 Task: Add an event with the title Product Development Brainstorming and Ideation Session, date '2024/04/20', time 8:50 AM to 10:50 AMand add a description: By the end of the discussion, the employee will have a clear understanding of the performance concerns, a roadmap for improvement, and a support system in place to help them succeed. The supervisor will also have a framework for monitoring progress, providing ongoing feedback, and recognizing positive changes.Select event color  Grape . Add location for the event as: Sofia, Bulgaria, logged in from the account softage.4@softage.netand send the event invitation to softage.9@softage.net and softage.10@softage.net. Set a reminder for the event Every weekday(Monday to Friday)
Action: Mouse moved to (89, 110)
Screenshot: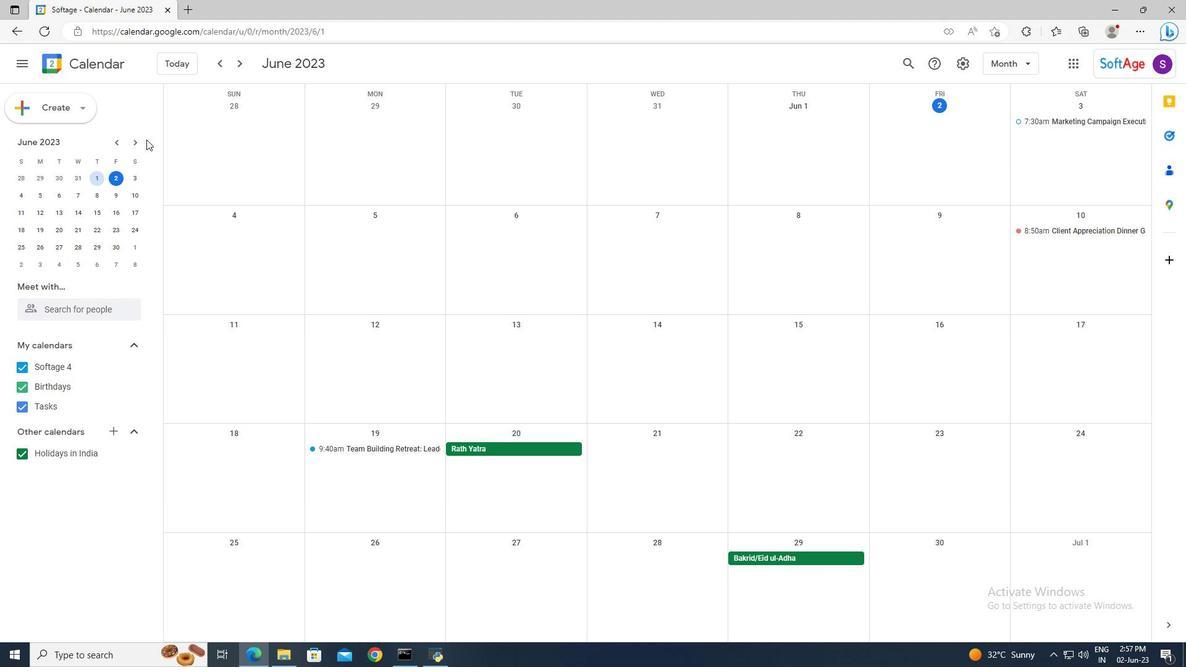 
Action: Mouse pressed left at (89, 110)
Screenshot: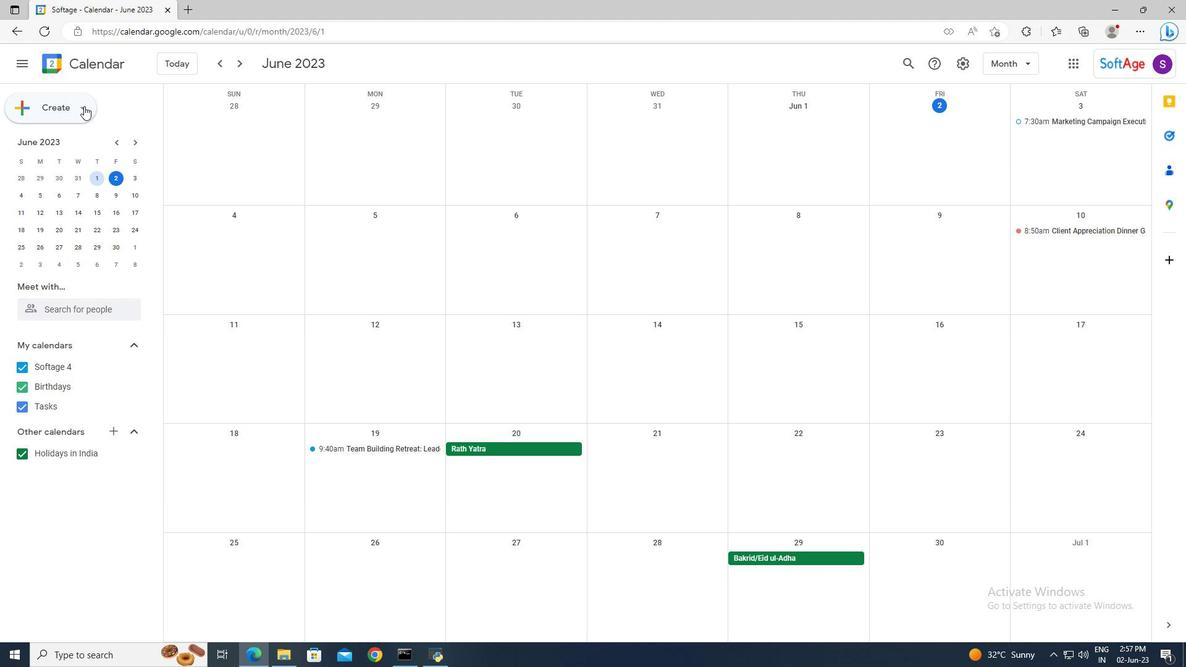 
Action: Mouse moved to (87, 133)
Screenshot: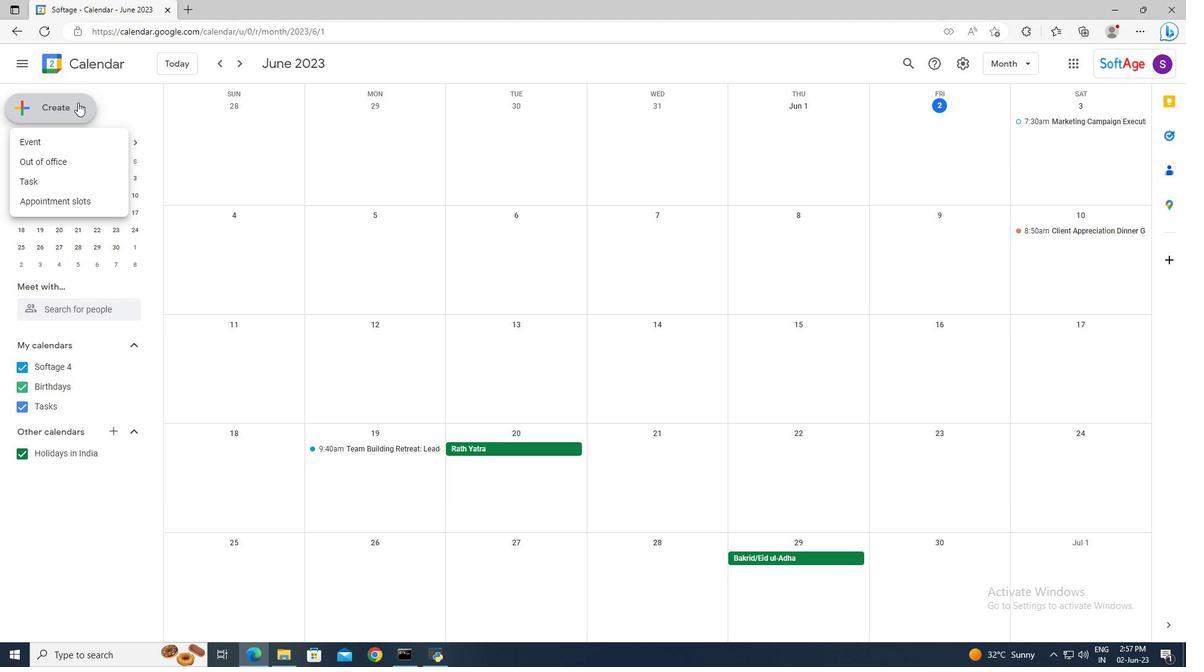 
Action: Mouse pressed left at (87, 133)
Screenshot: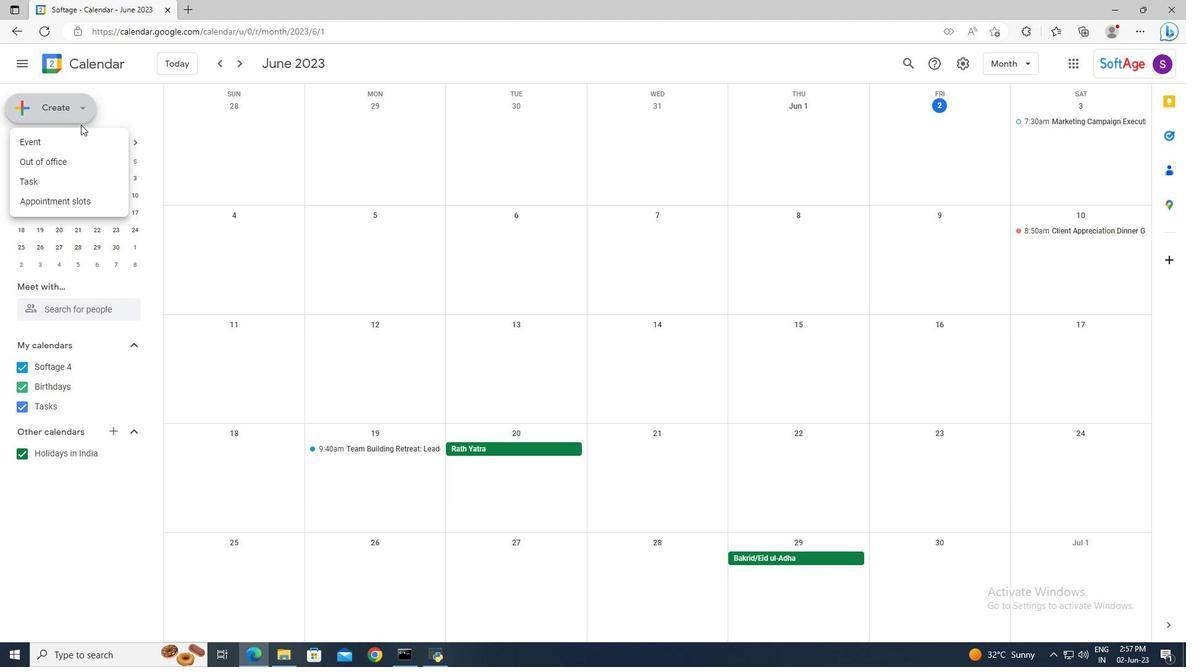 
Action: Mouse moved to (623, 412)
Screenshot: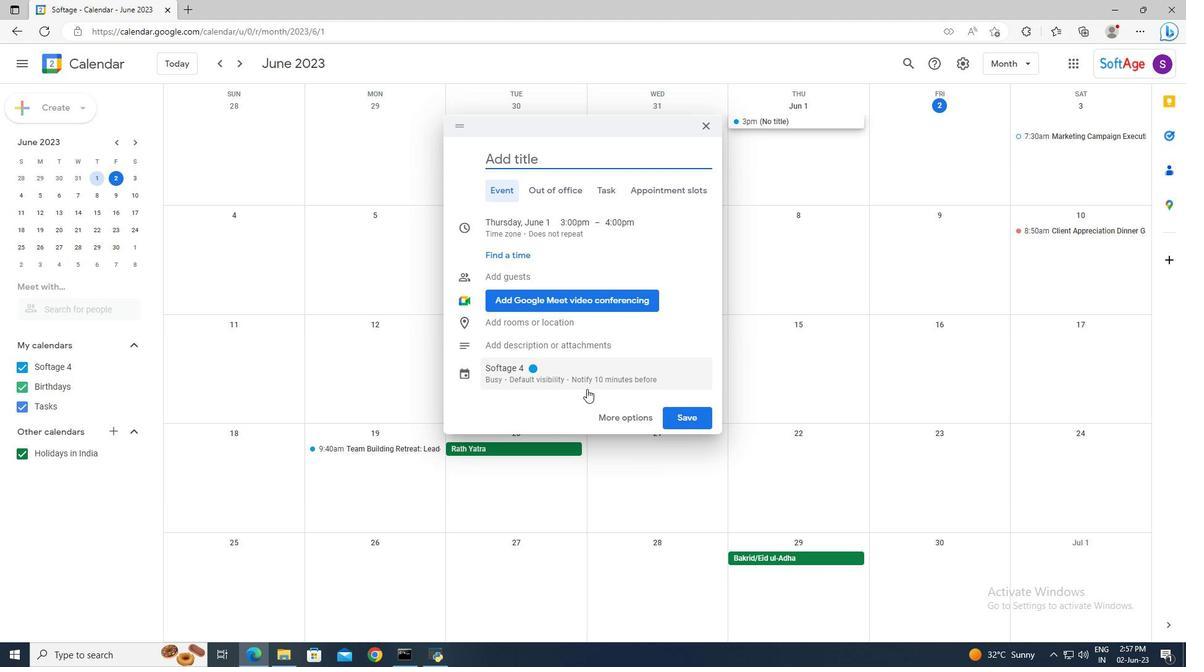 
Action: Mouse pressed left at (623, 412)
Screenshot: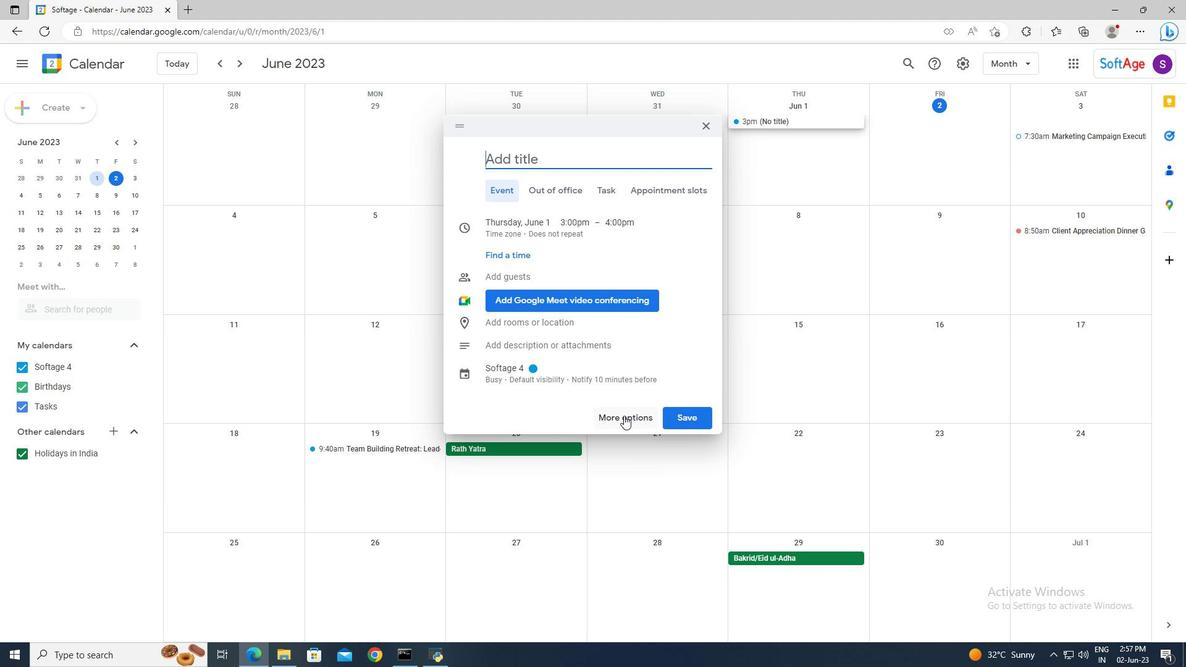 
Action: Mouse moved to (311, 72)
Screenshot: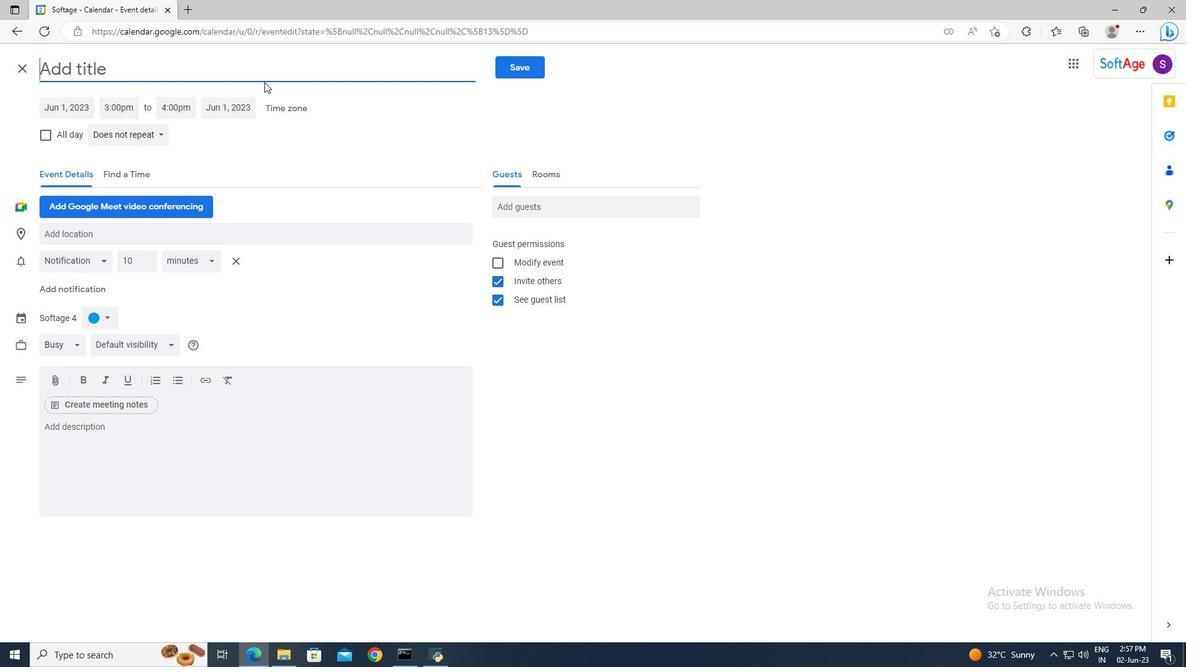 
Action: Mouse pressed left at (311, 72)
Screenshot: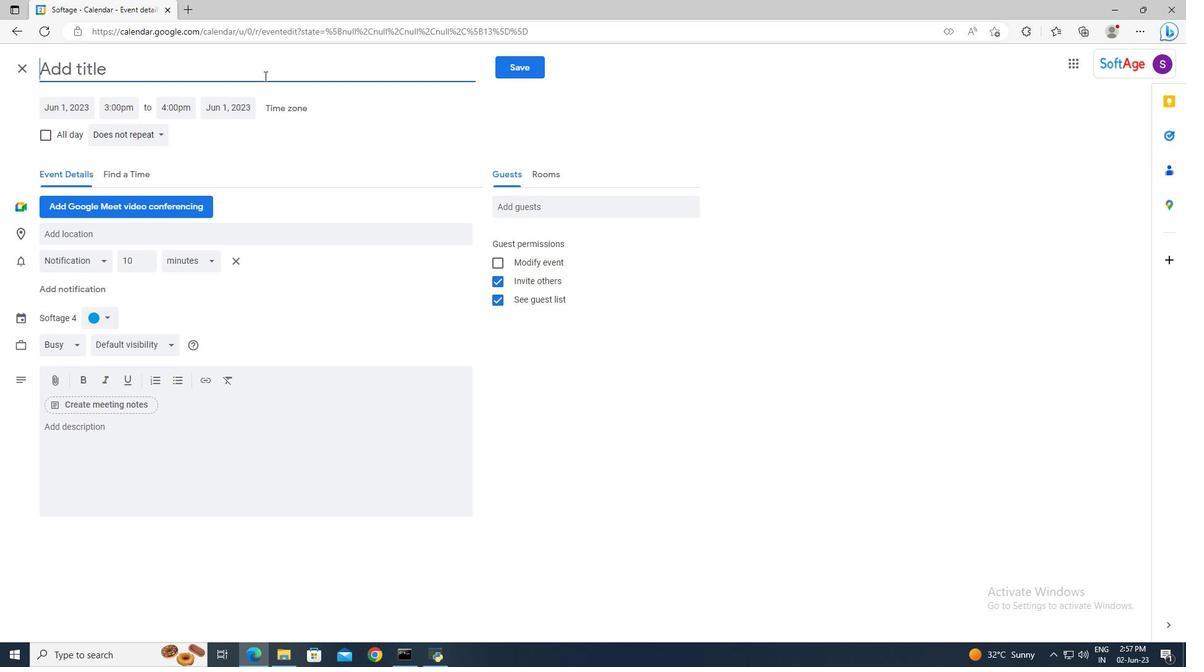 
Action: Key pressed <Key.shift>Product<Key.space><Key.shift>Development<Key.space><Key.shift>Brainstorming<Key.space>and<Key.space><Key.shift>Ideation<Key.space><Key.shift_r>Session
Screenshot: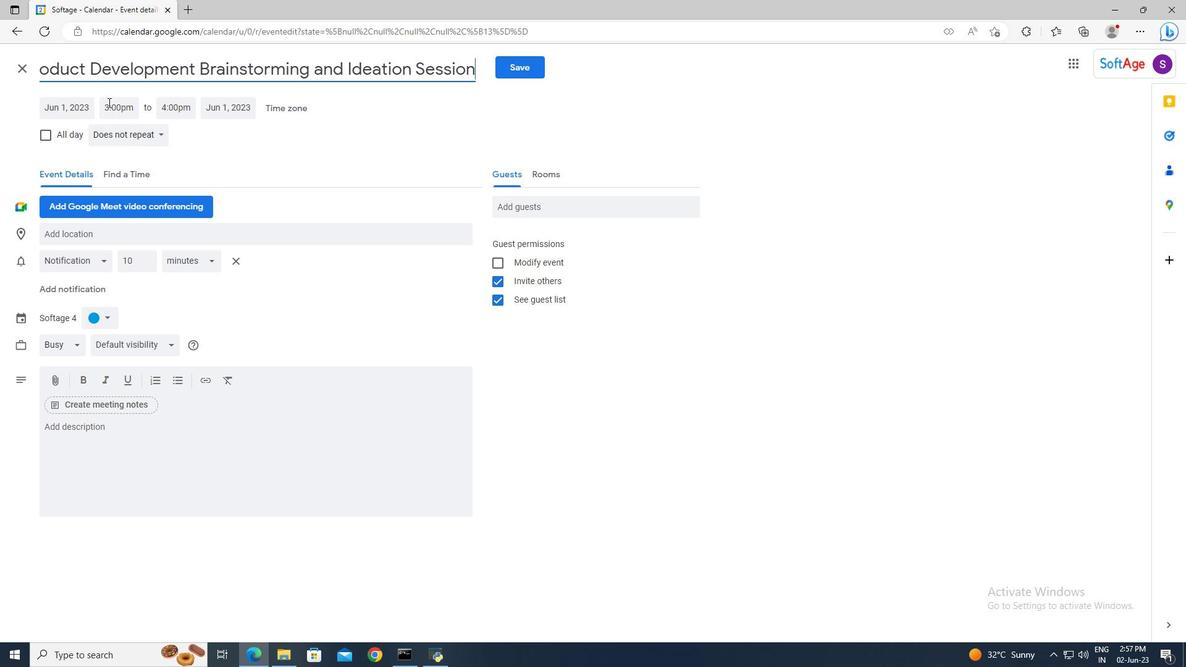 
Action: Mouse moved to (82, 105)
Screenshot: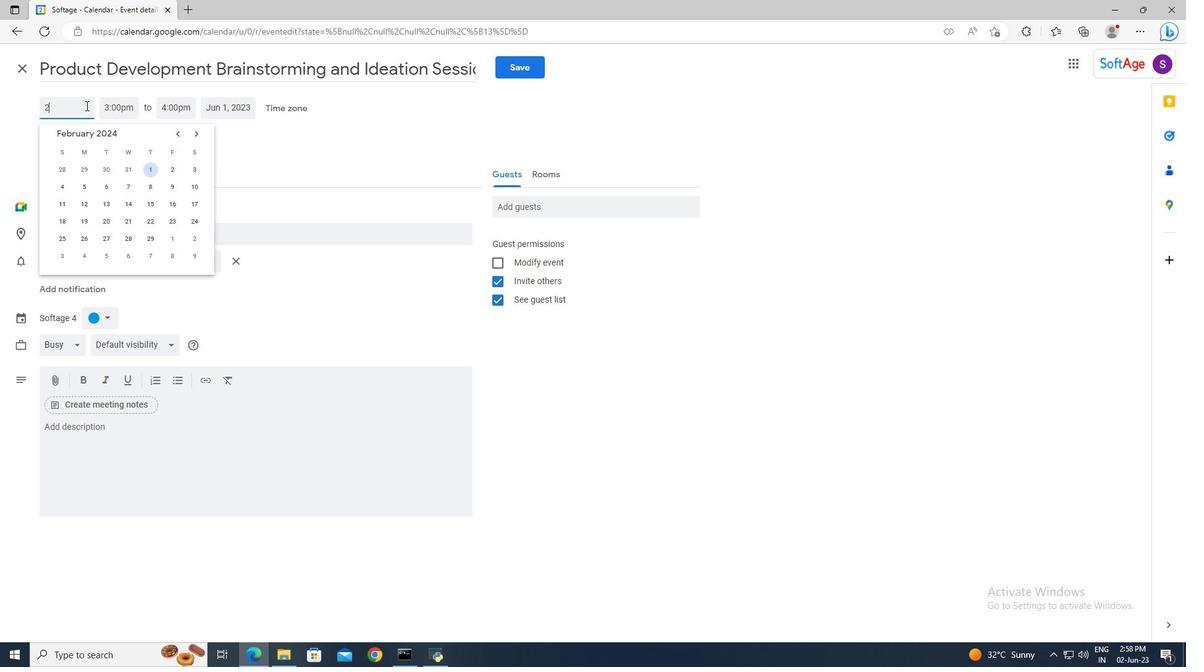 
Action: Mouse pressed left at (82, 105)
Screenshot: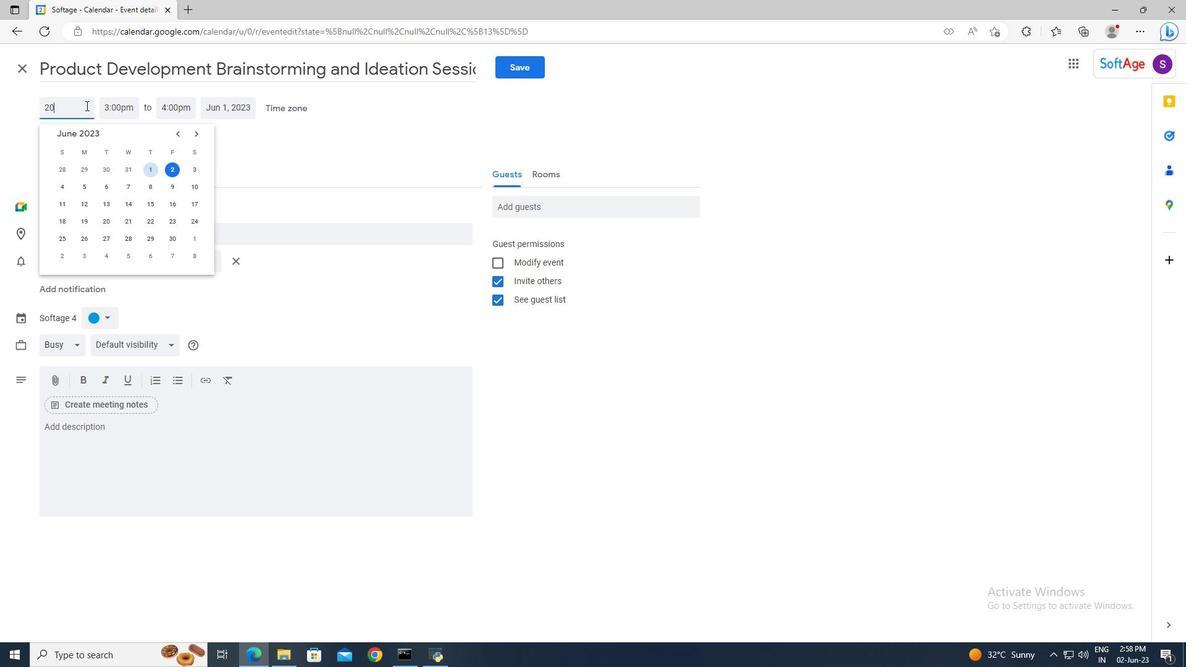 
Action: Mouse moved to (173, 134)
Screenshot: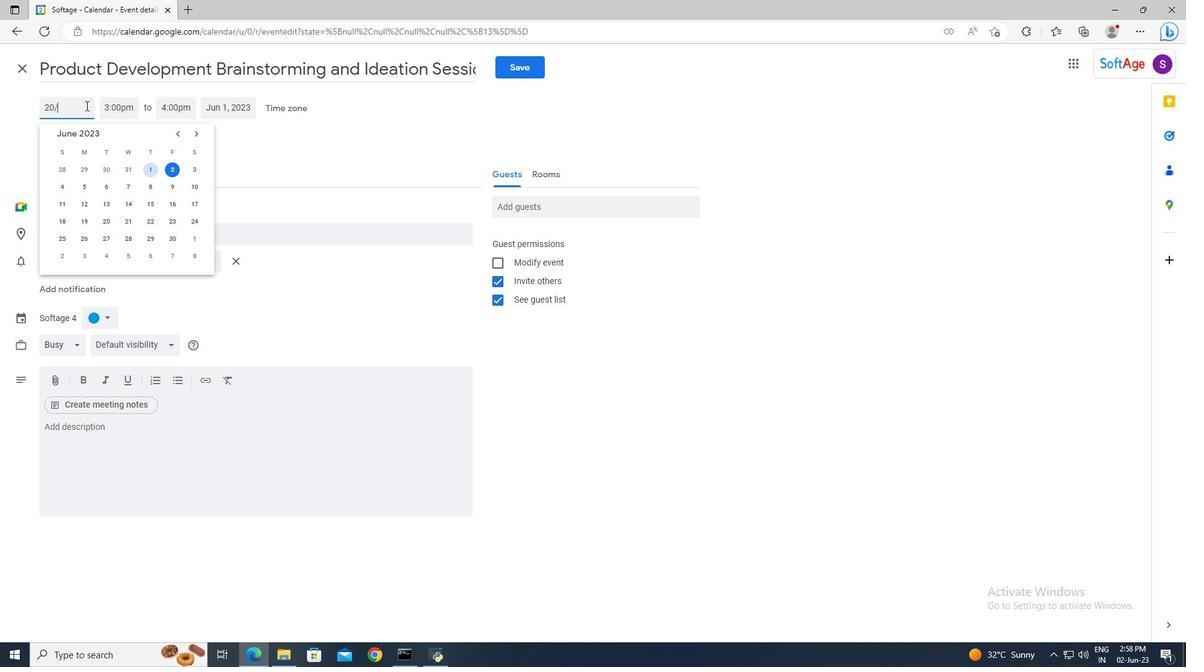 
Action: Mouse pressed left at (173, 134)
Screenshot: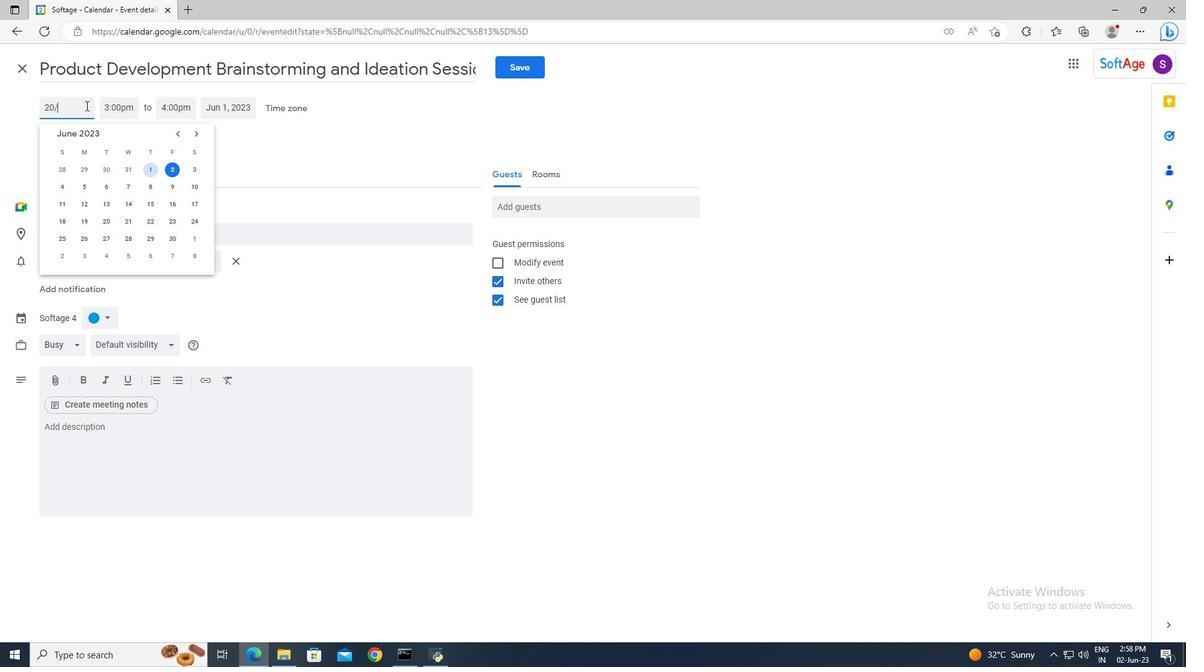 
Action: Mouse pressed left at (173, 134)
Screenshot: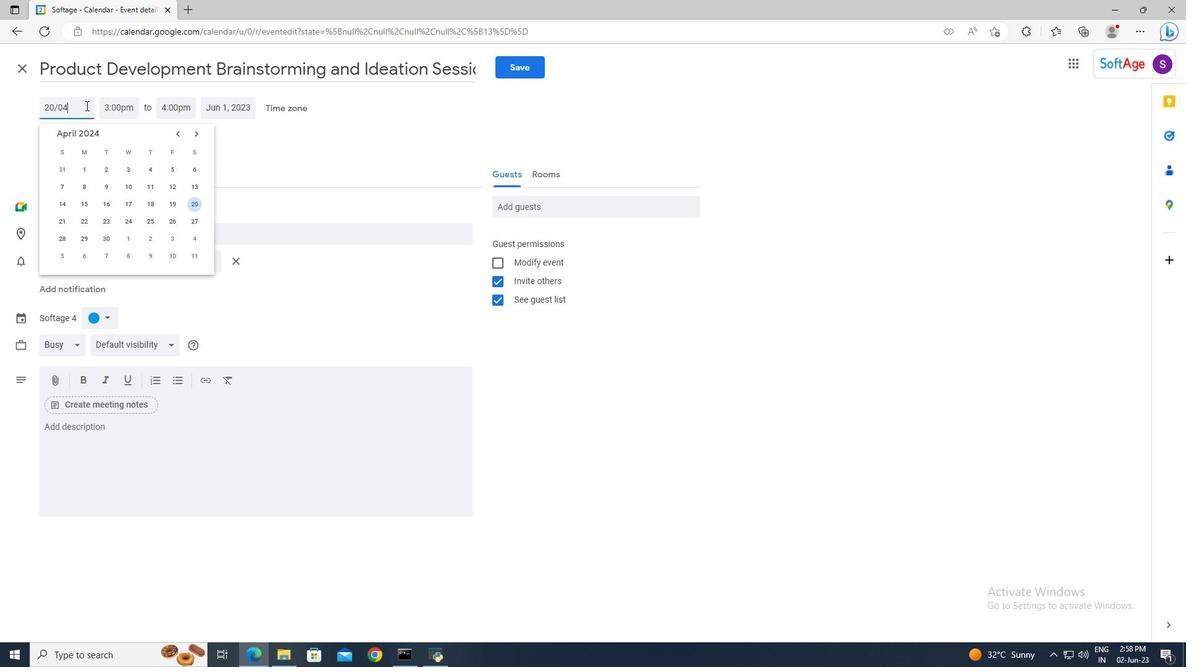 
Action: Mouse moved to (191, 135)
Screenshot: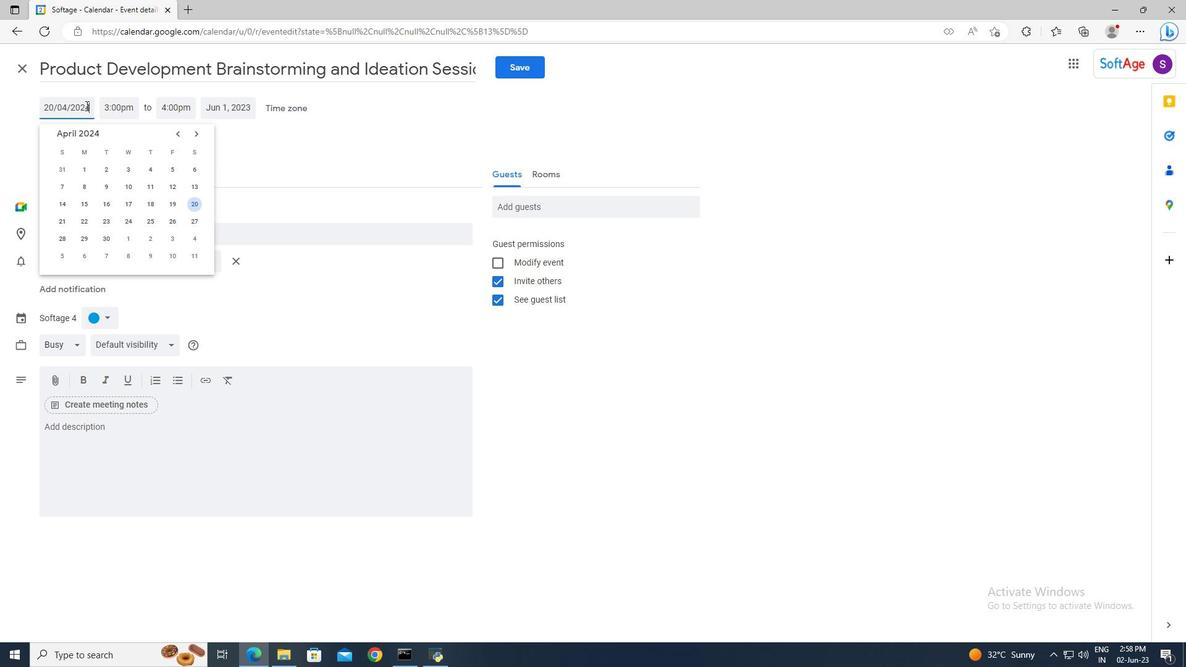 
Action: Mouse pressed left at (191, 135)
Screenshot: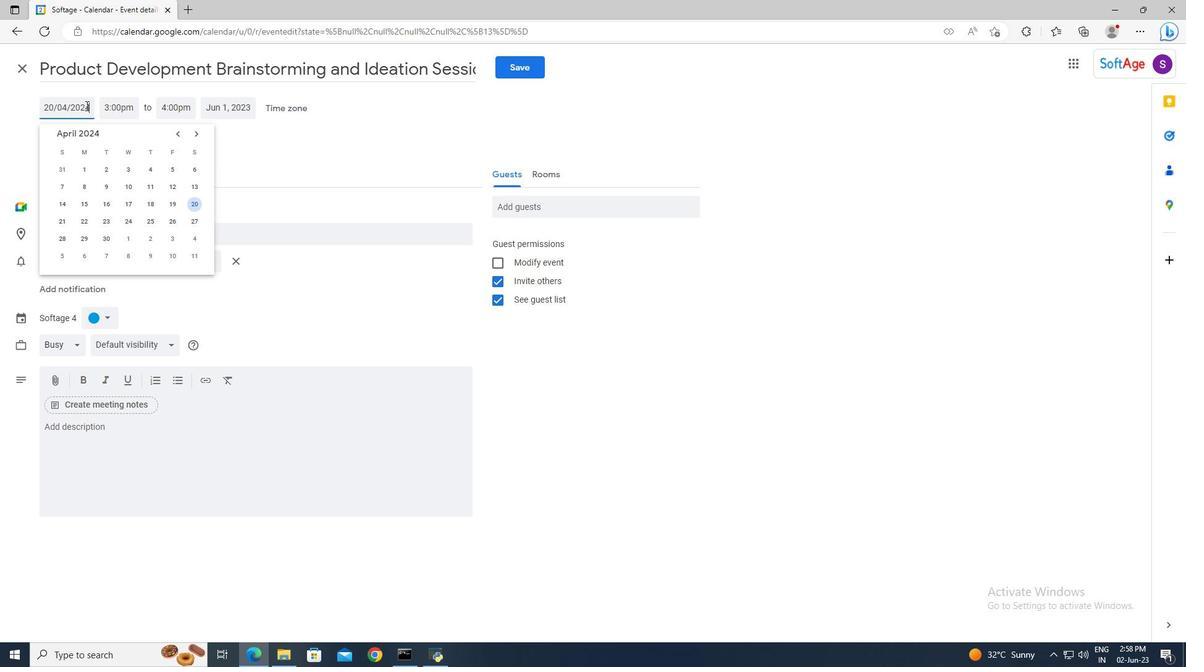 
Action: Mouse moved to (191, 135)
Screenshot: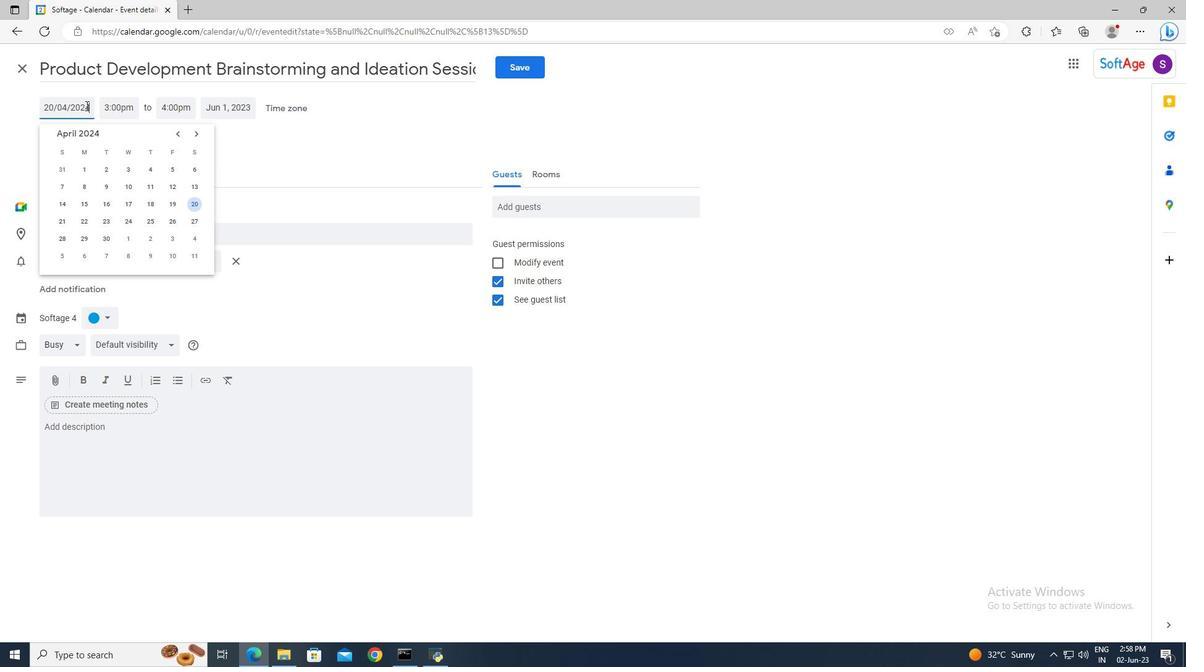 
Action: Mouse pressed left at (191, 135)
Screenshot: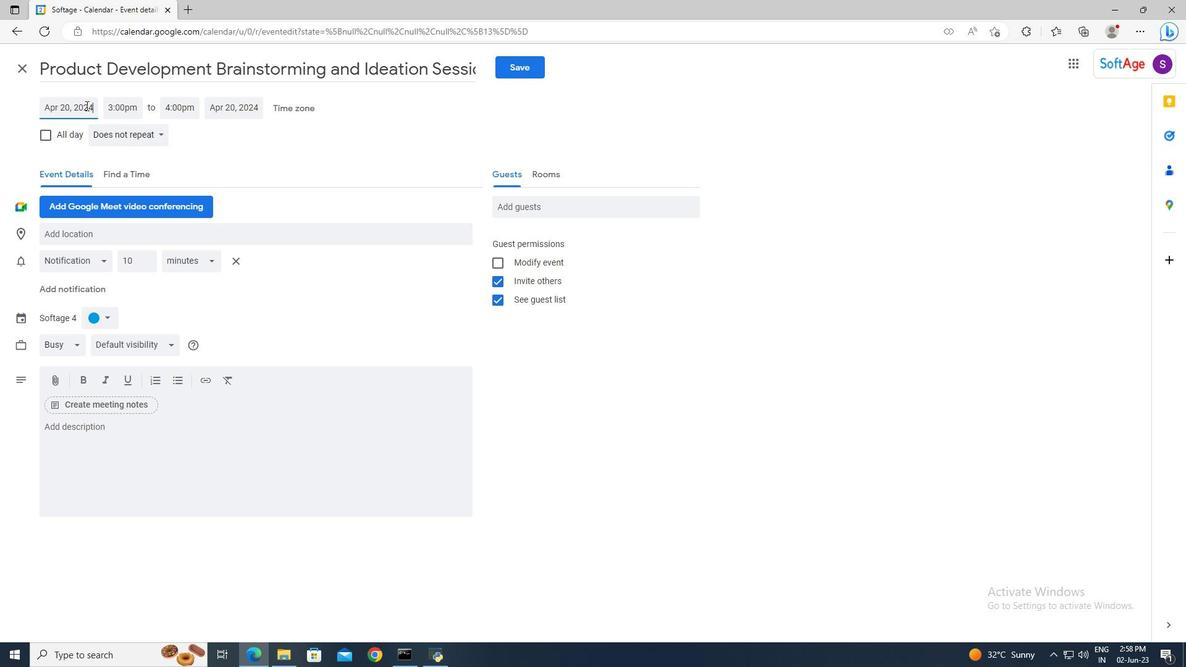 
Action: Mouse moved to (77, 102)
Screenshot: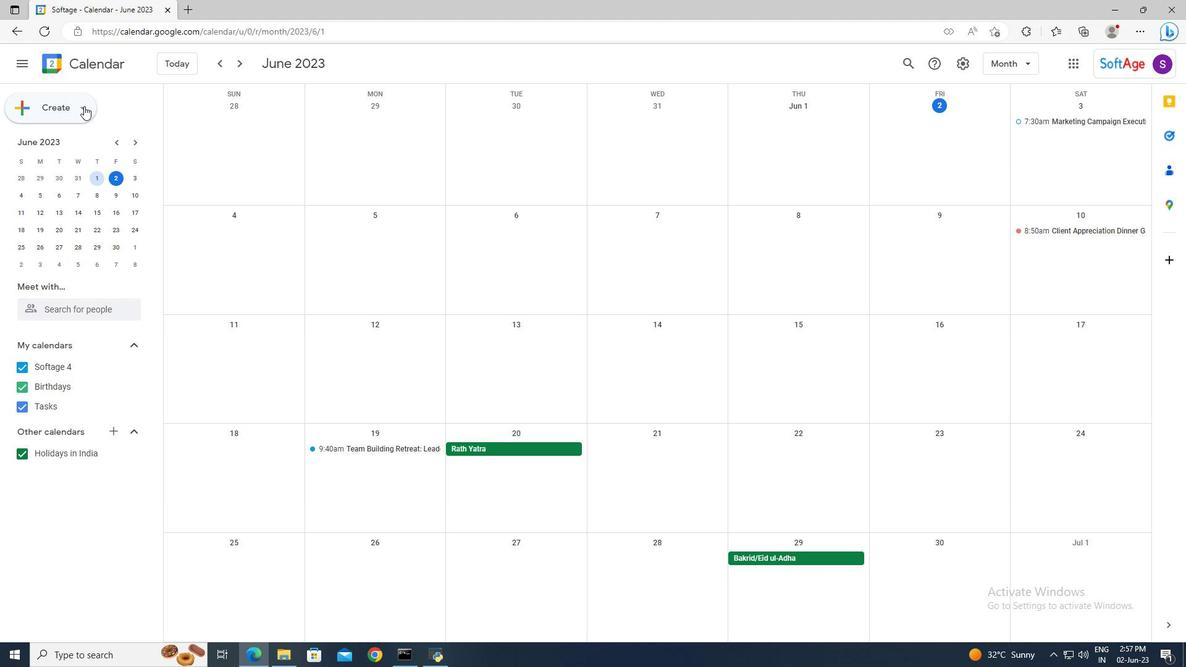 
Action: Mouse pressed left at (77, 102)
Screenshot: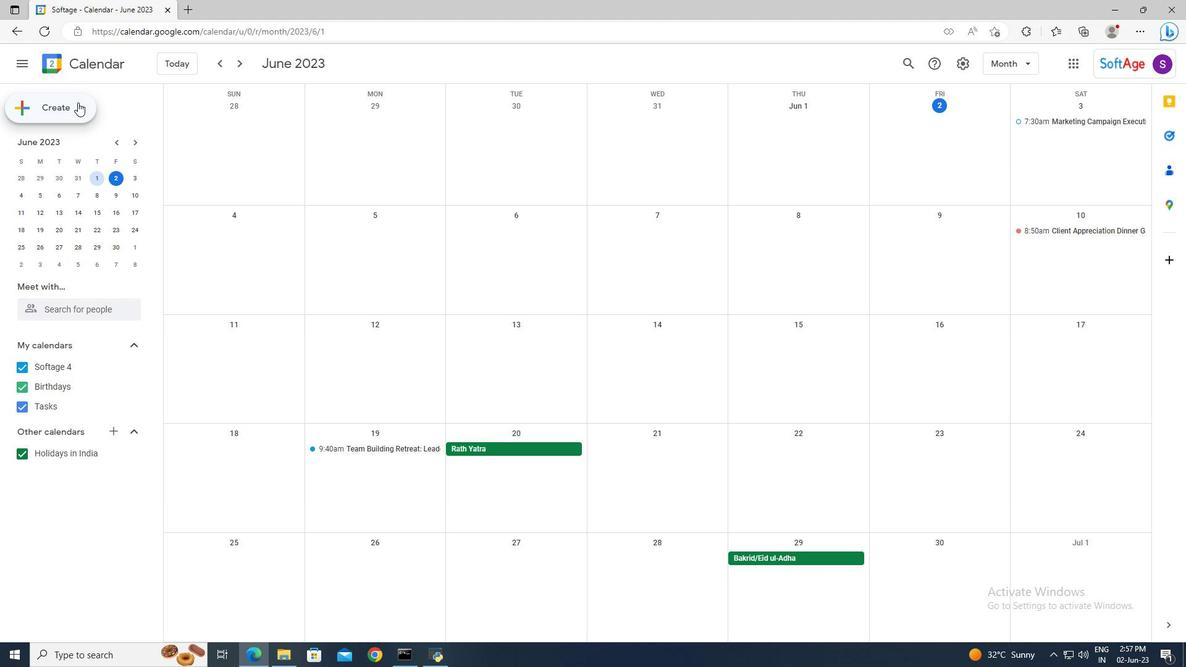 
Action: Mouse moved to (82, 137)
Screenshot: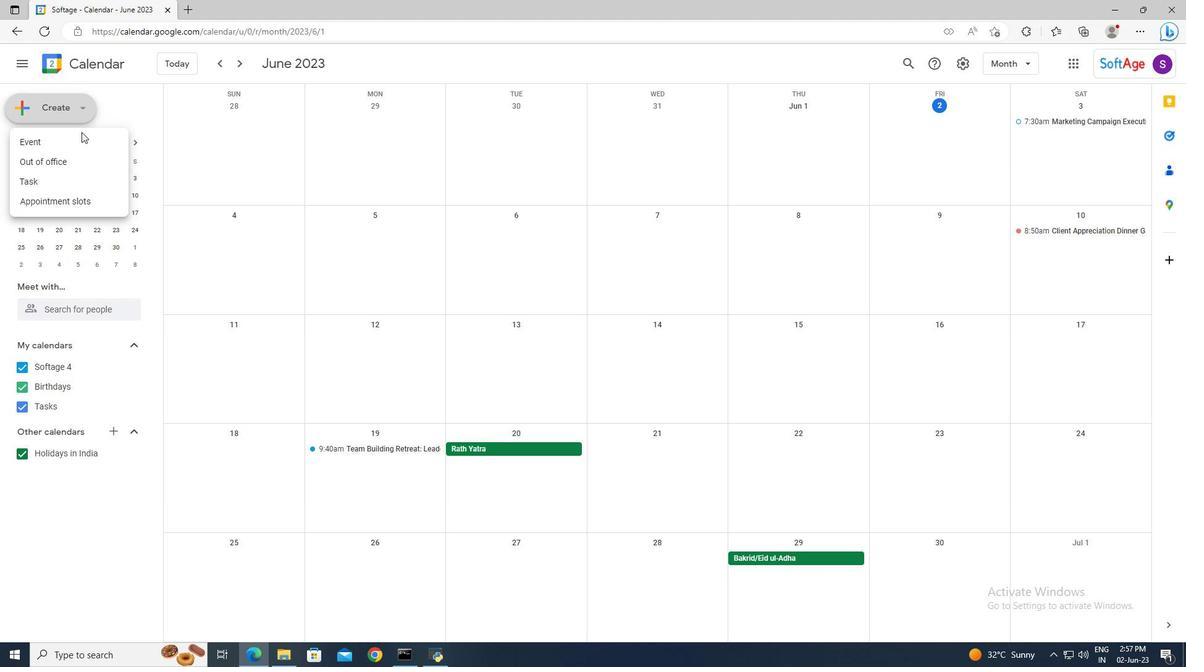 
Action: Mouse pressed left at (82, 137)
Screenshot: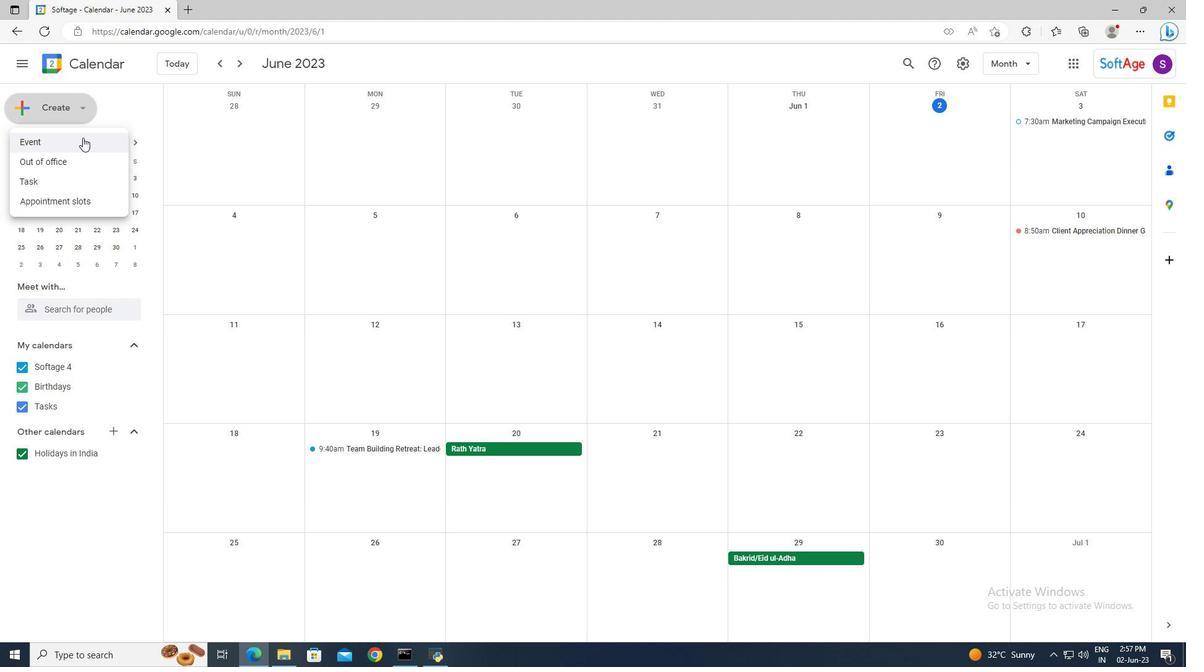 
Action: Mouse moved to (624, 416)
Screenshot: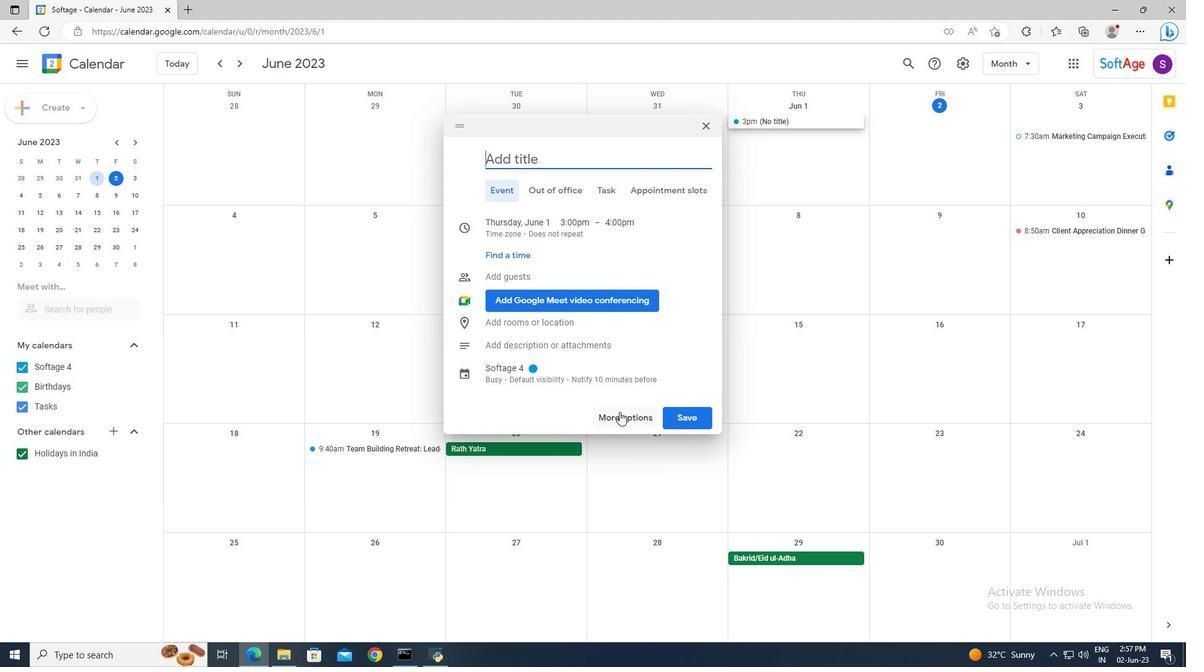 
Action: Mouse pressed left at (624, 416)
Screenshot: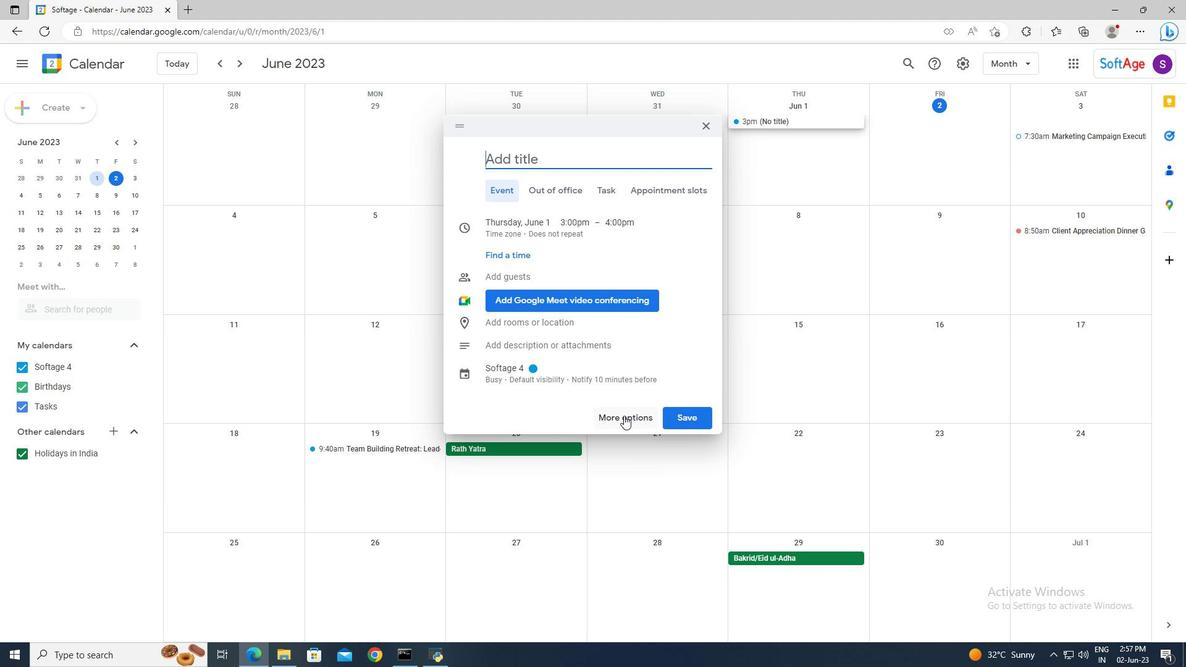 
Action: Mouse moved to (264, 76)
Screenshot: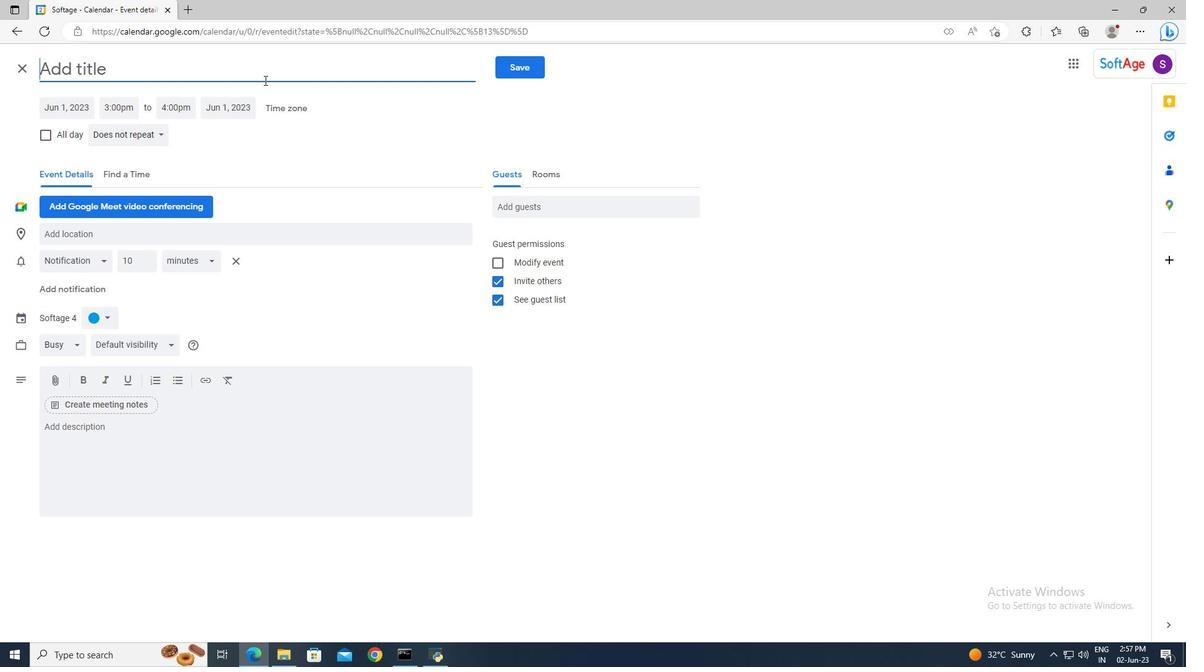 
Action: Mouse pressed left at (264, 76)
Screenshot: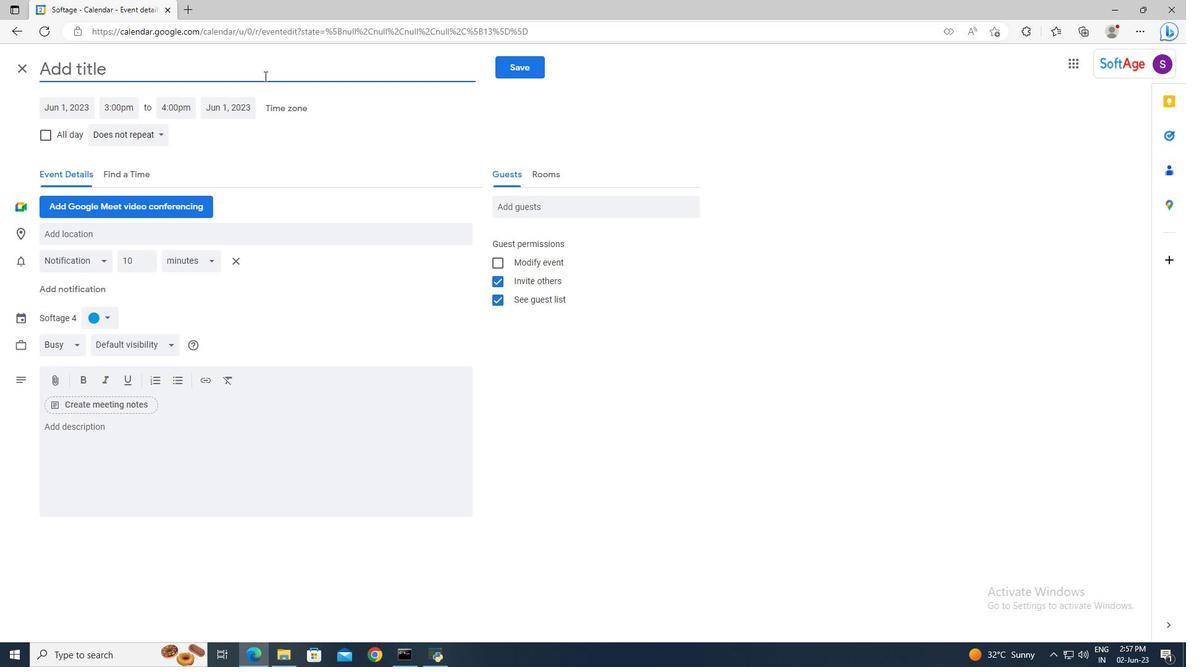 
Action: Key pressed <Key.shift>Product<Key.space><Key.shift>Development<Key.space><Key.shift>Brainstorming<Key.space>and<Key.space><Key.shift>Ideation<Key.space><Key.shift_r>Session
Screenshot: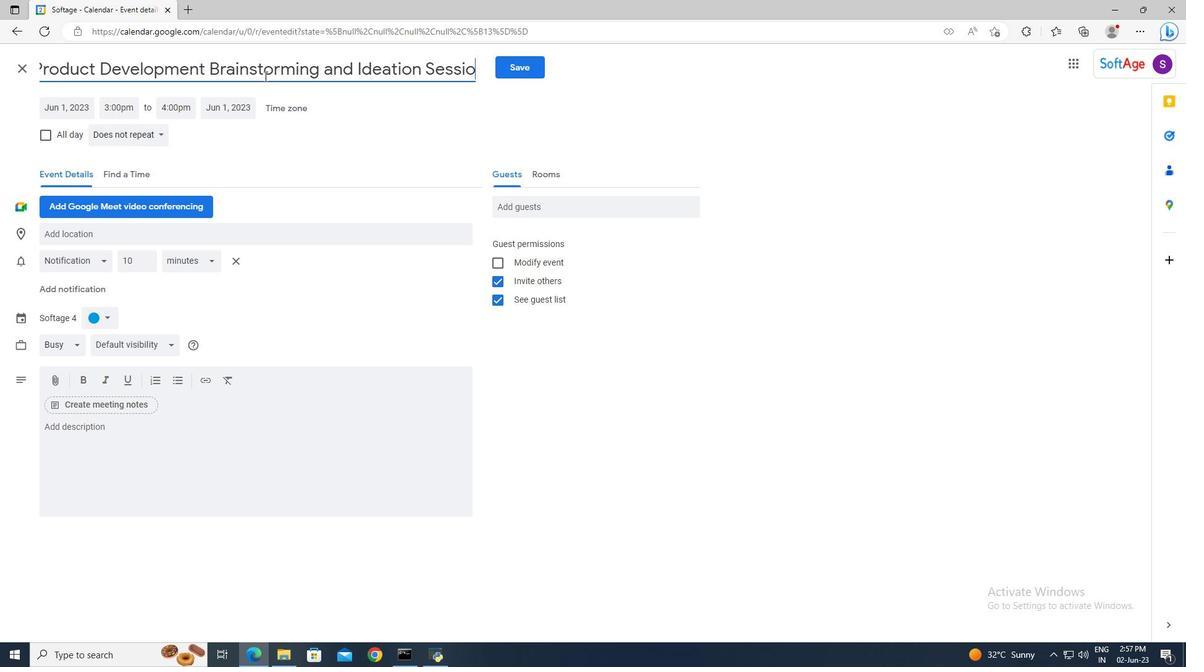 
Action: Mouse moved to (83, 104)
Screenshot: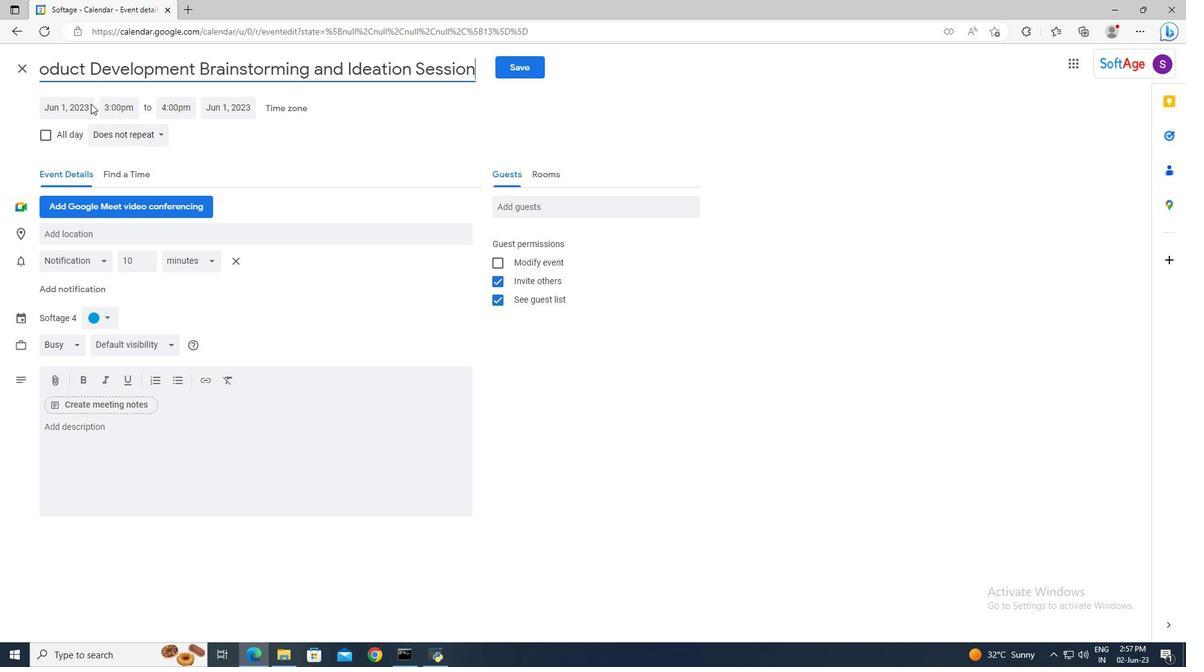 
Action: Mouse pressed left at (83, 104)
Screenshot: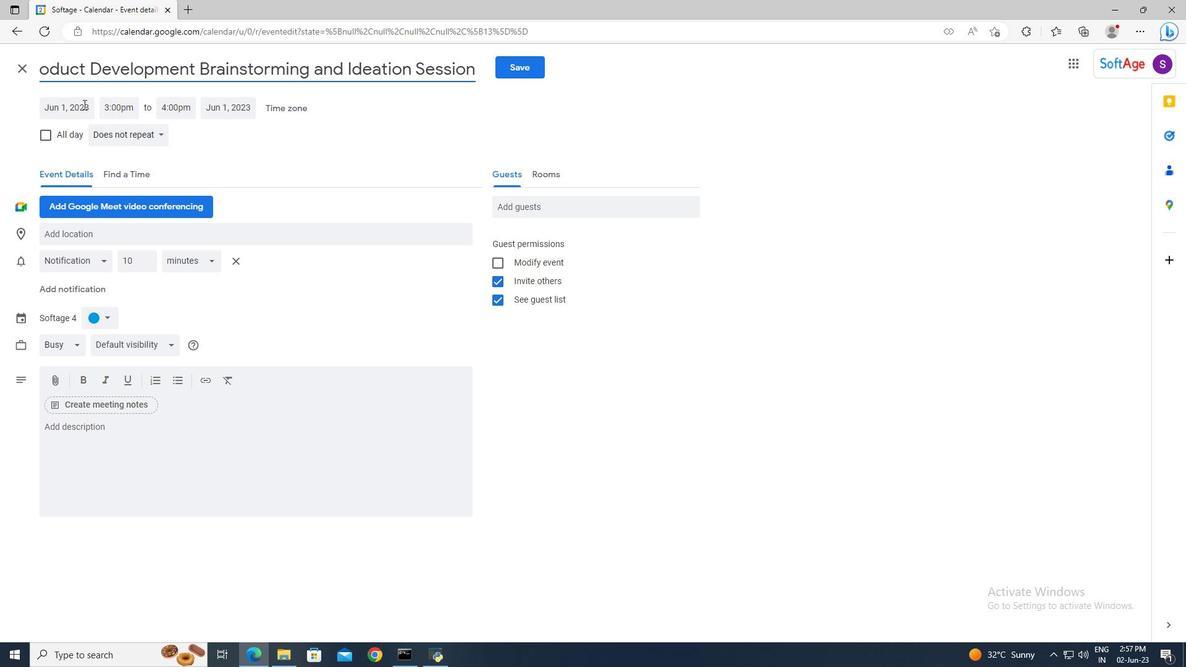 
Action: Mouse moved to (85, 105)
Screenshot: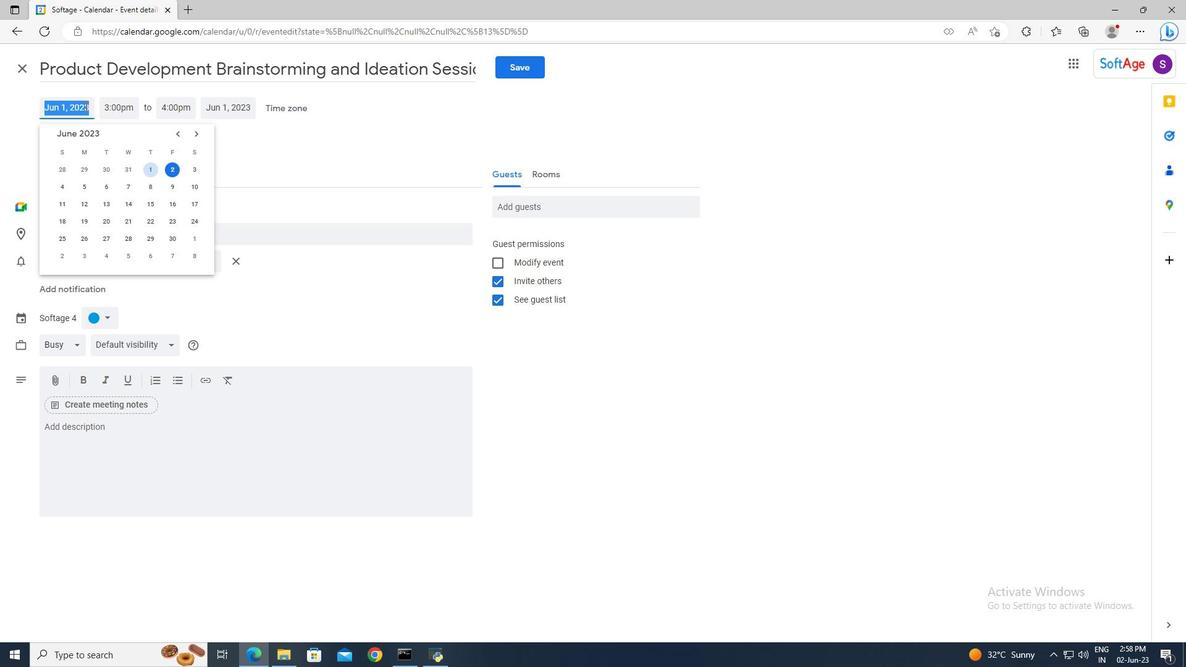 
Action: Key pressed 20/04/2024<Key.enter>
Screenshot: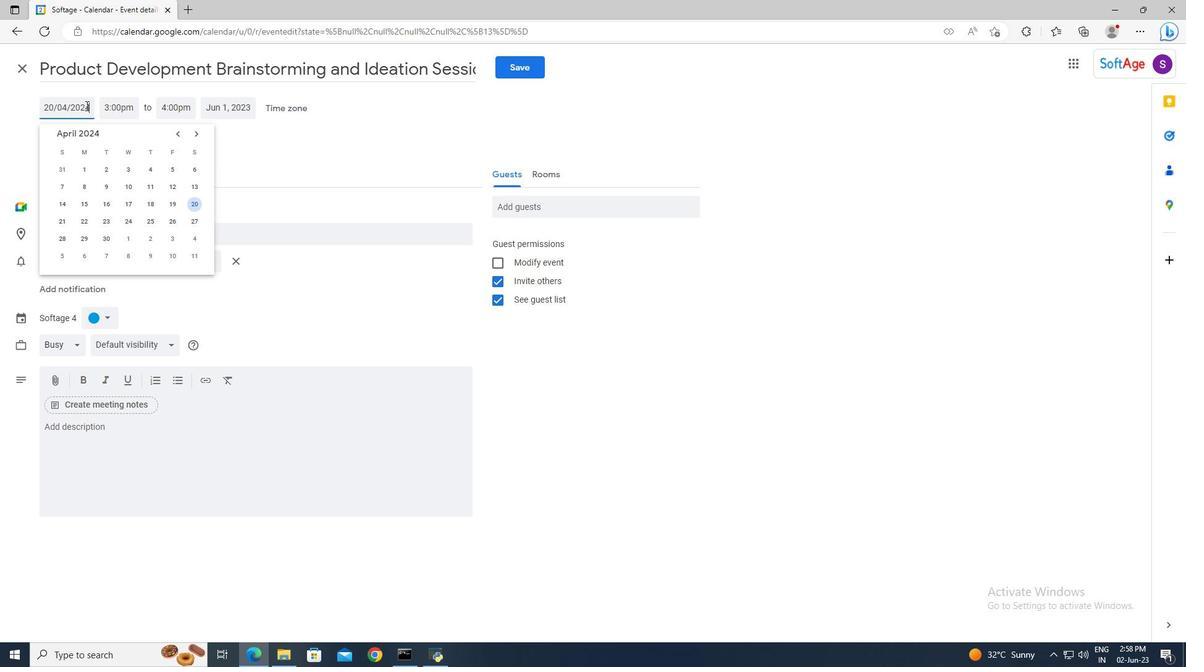 
Action: Mouse moved to (114, 111)
Screenshot: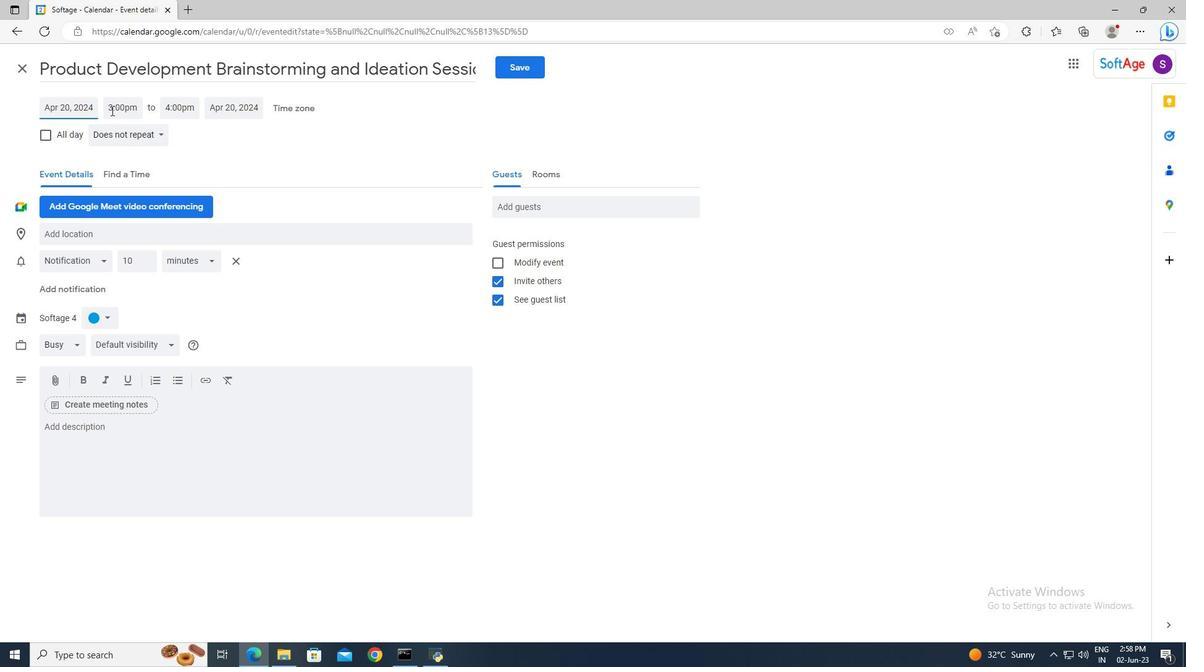 
Action: Mouse pressed left at (114, 111)
Screenshot: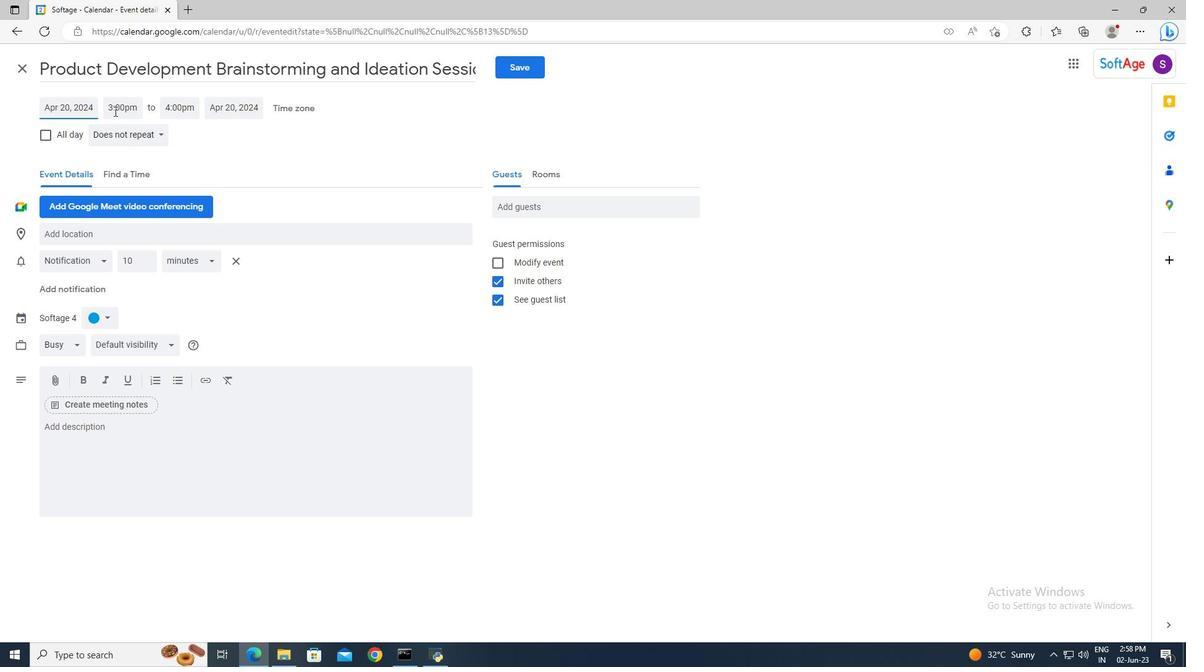 
Action: Key pressed 8<Key.shift>:50am<Key.enter>
Screenshot: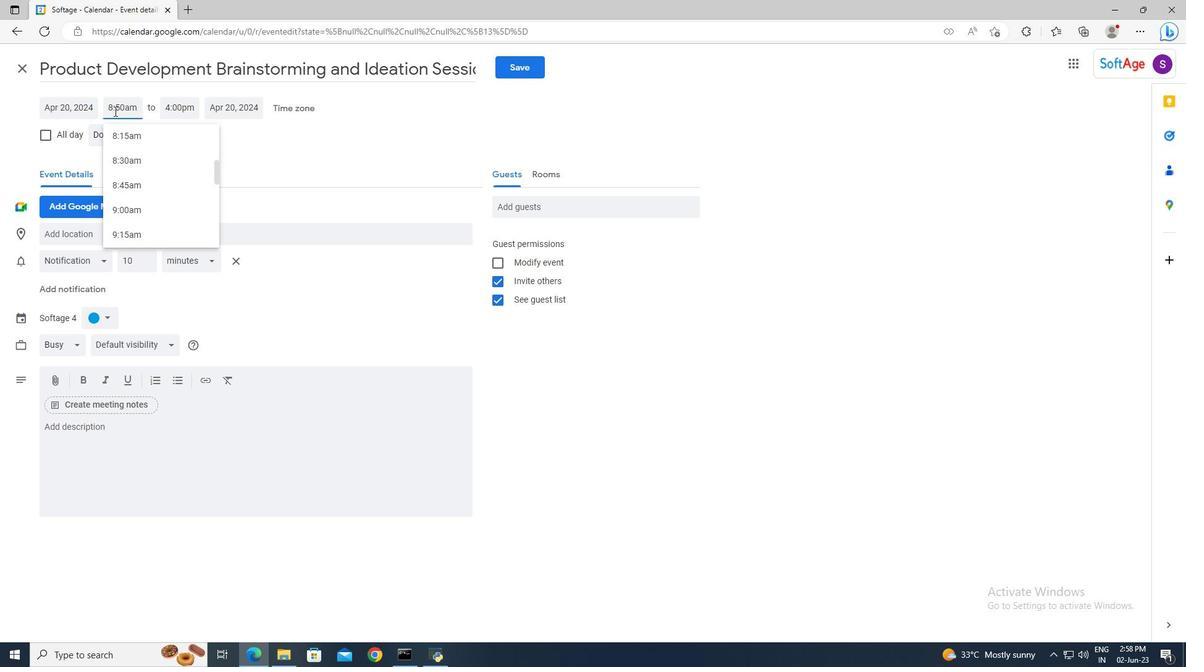 
Action: Mouse moved to (170, 108)
Screenshot: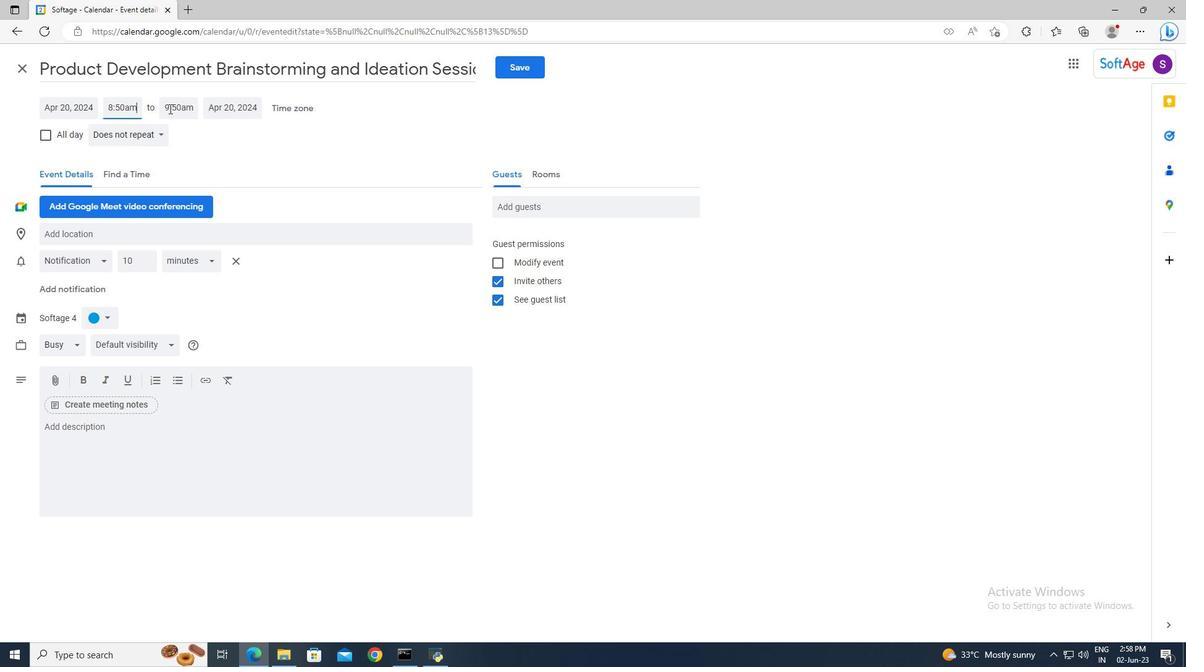 
Action: Mouse pressed left at (170, 108)
Screenshot: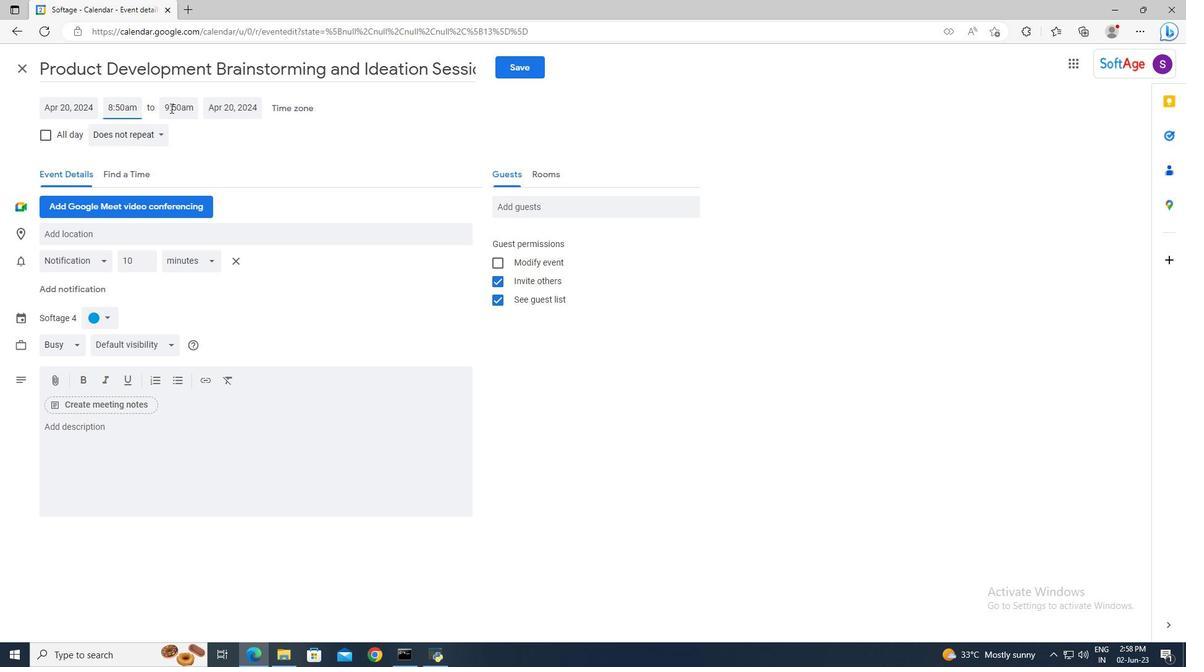
Action: Key pressed 11<Key.shift>:5<Key.backspace><Key.backspace><Key.backspace>0<Key.shift>:50<Key.enter>
Screenshot: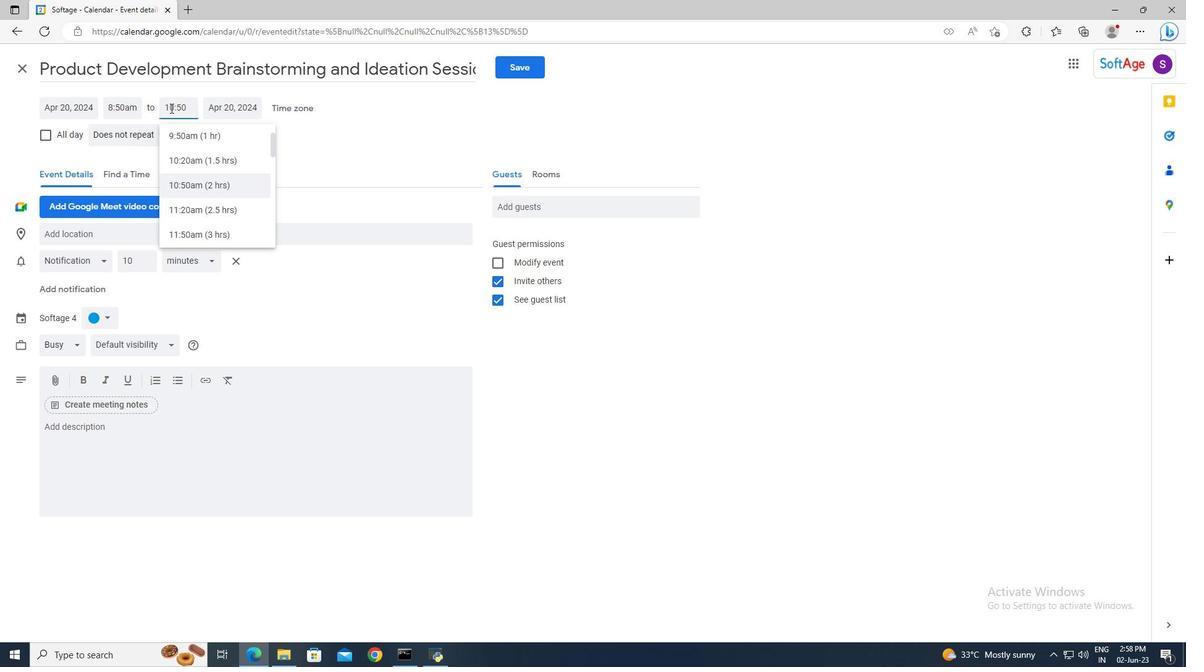
Action: Mouse moved to (179, 432)
Screenshot: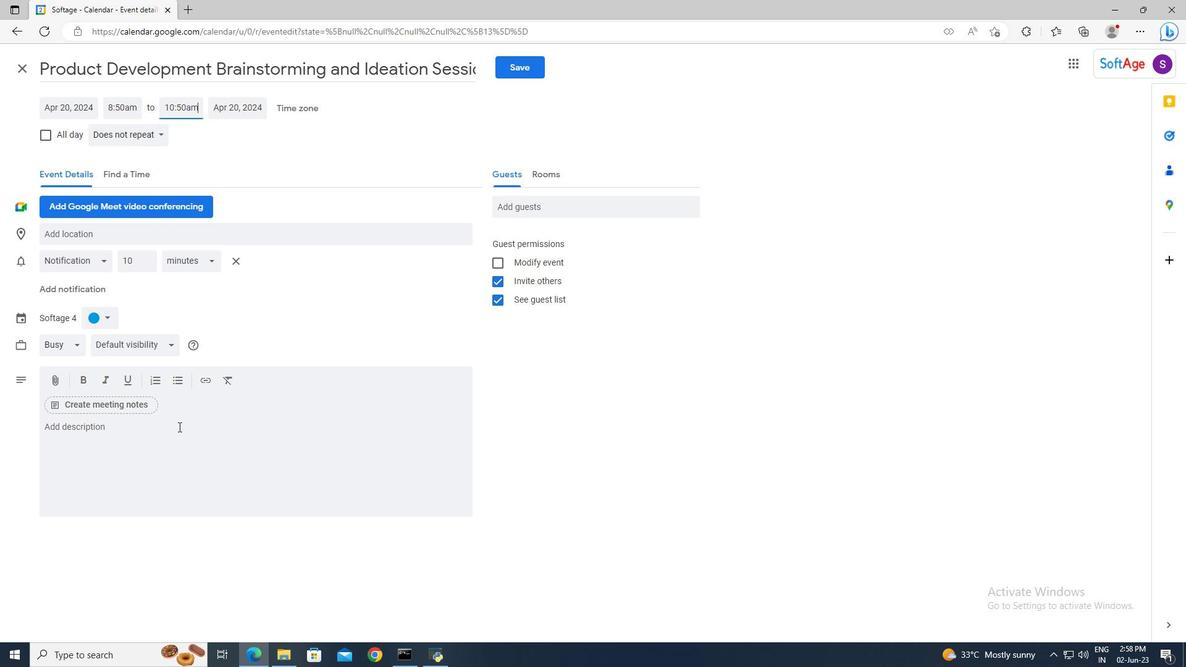 
Action: Mouse pressed left at (179, 432)
Screenshot: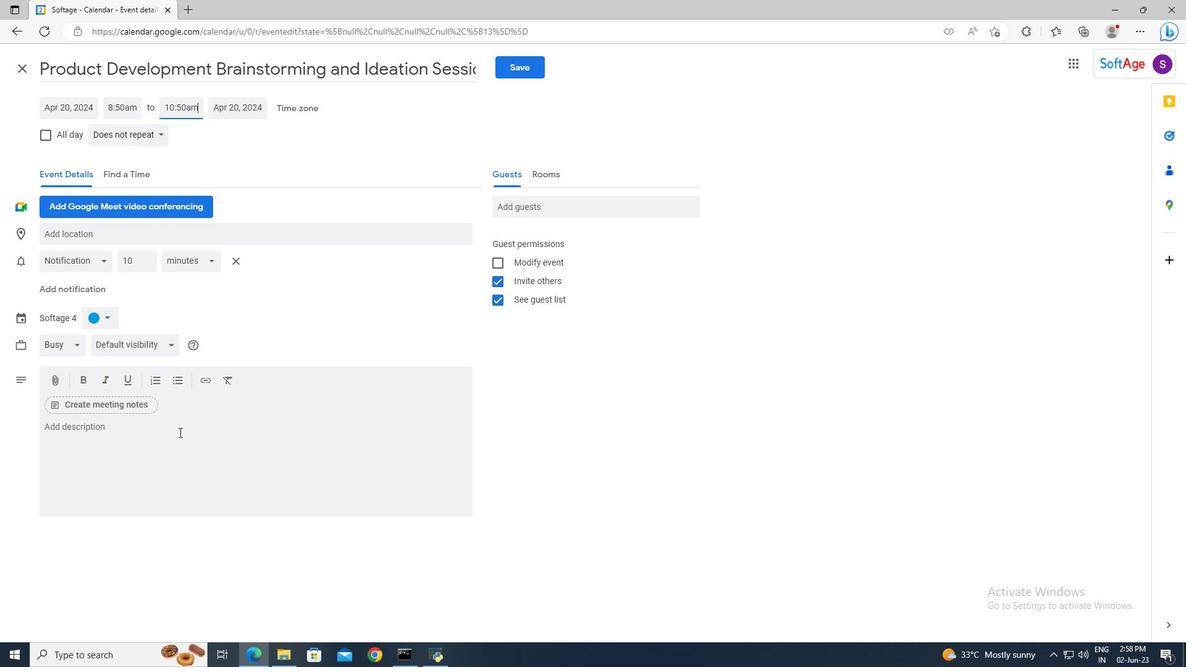 
Action: Key pressed <Key.shift>By<Key.space>the<Key.space>end<Key.space>of<Key.space>the<Key.space>discussion,<Key.space>the<Key.space>employee<Key.space>will<Key.space>have<Key.space>a<Key.space>clear<Key.space>understanding<Key.space>of<Key.space>the<Key.space>performance<Key.space>concerns,<Key.space>a<Key.space>roadmap<Key.space>for<Key.space>envi<Key.backspace><Key.backspace><Key.backspace><Key.backspace>improvement,<Key.space>and<Key.space>a<Key.space>support<Key.space>system<Key.space>in<Key.space>place<Key.space>to<Key.space>help<Key.space>them<Key.space>succeed.<Key.space><Key.shift>The<Key.space>supervisor<Key.space>will<Key.space>also<Key.space>have<Key.space>a<Key.space>framework<Key.space>for<Key.space>monitoring<Key.space>progress,<Key.space>providing<Key.space>ongoing<Key.space>feedback,<Key.space>and<Key.space>recognizing<Key.space>positive<Key.space>changes.
Screenshot: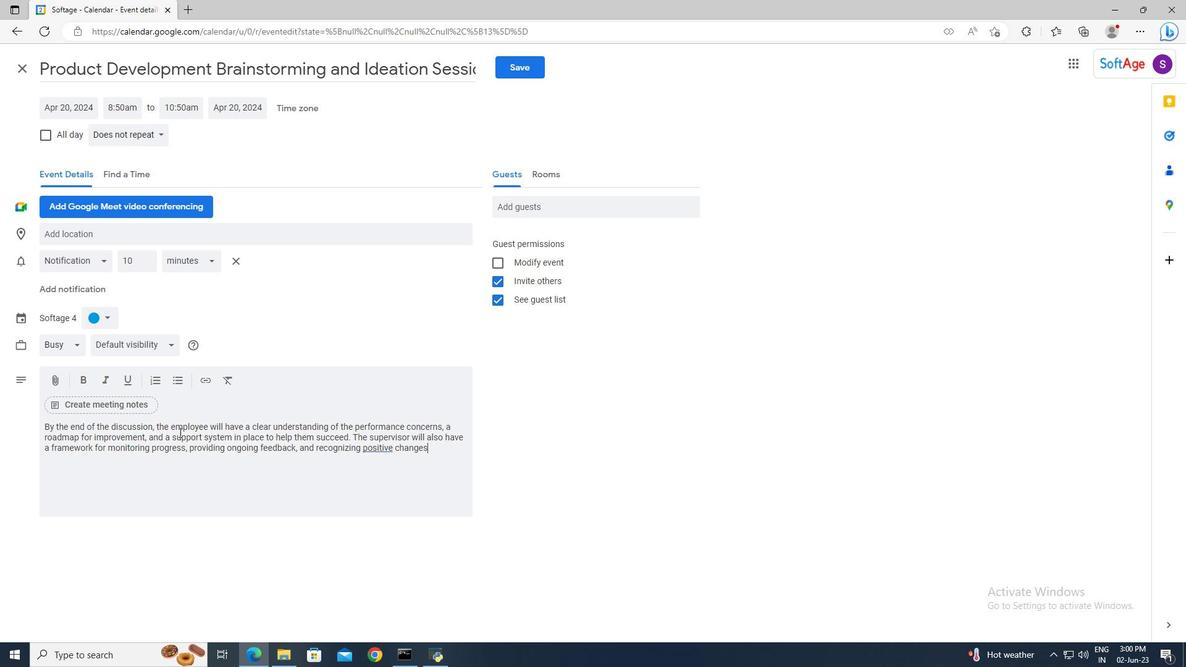 
Action: Mouse moved to (111, 323)
Screenshot: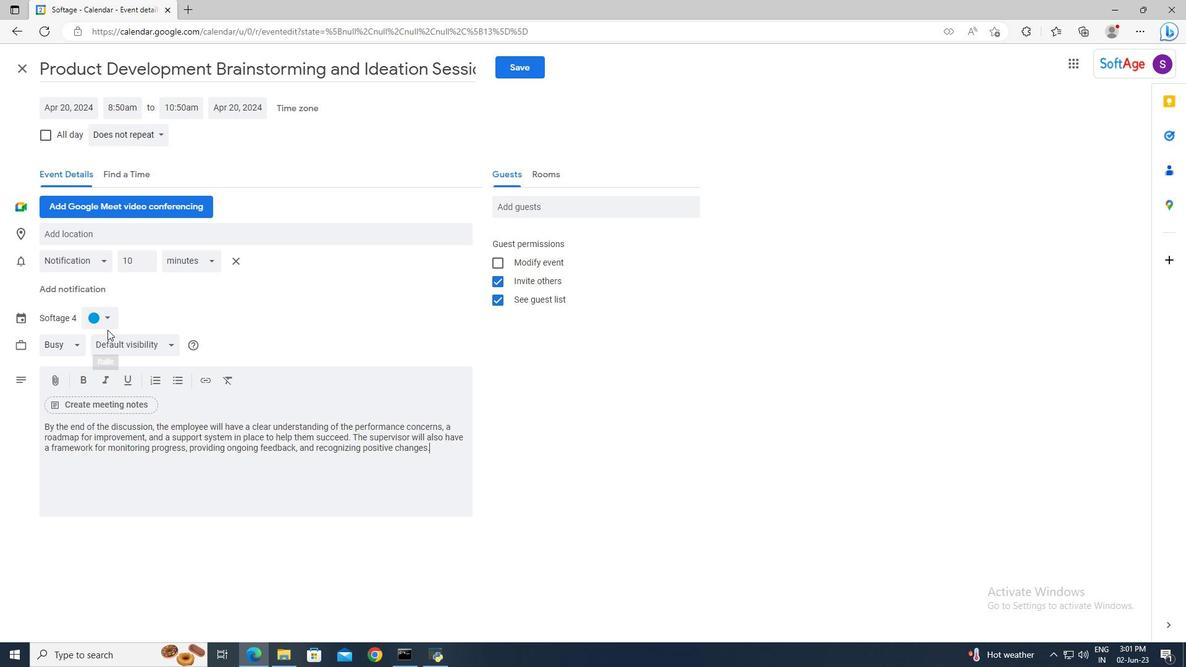 
Action: Mouse pressed left at (111, 323)
Screenshot: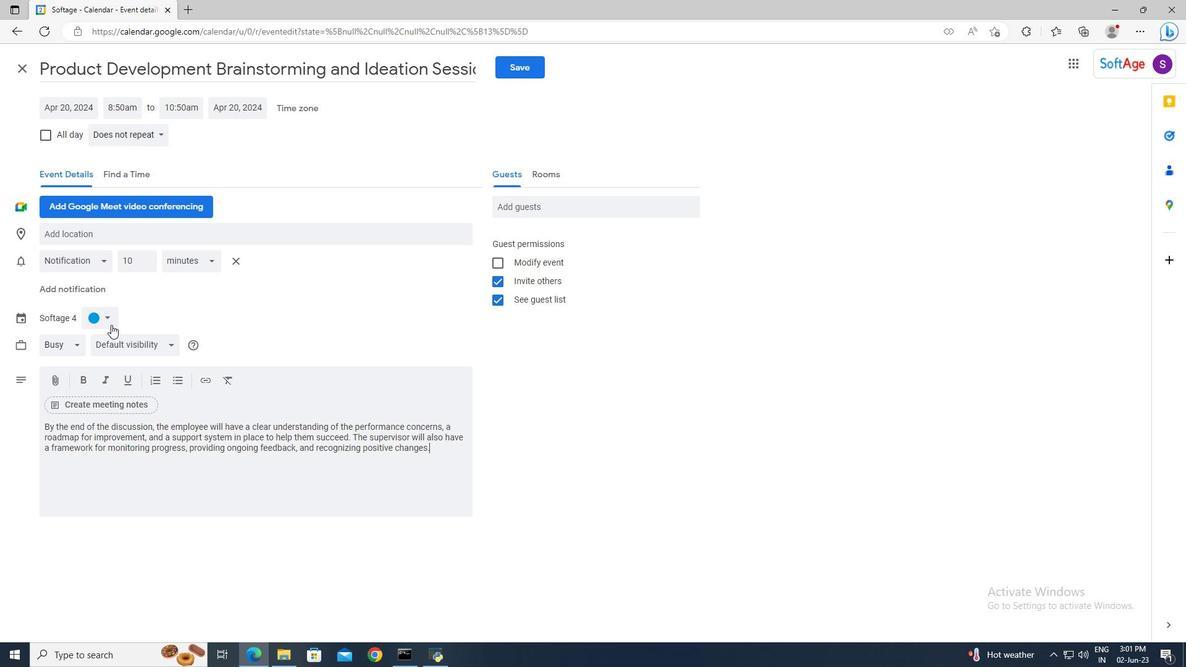 
Action: Mouse moved to (106, 377)
Screenshot: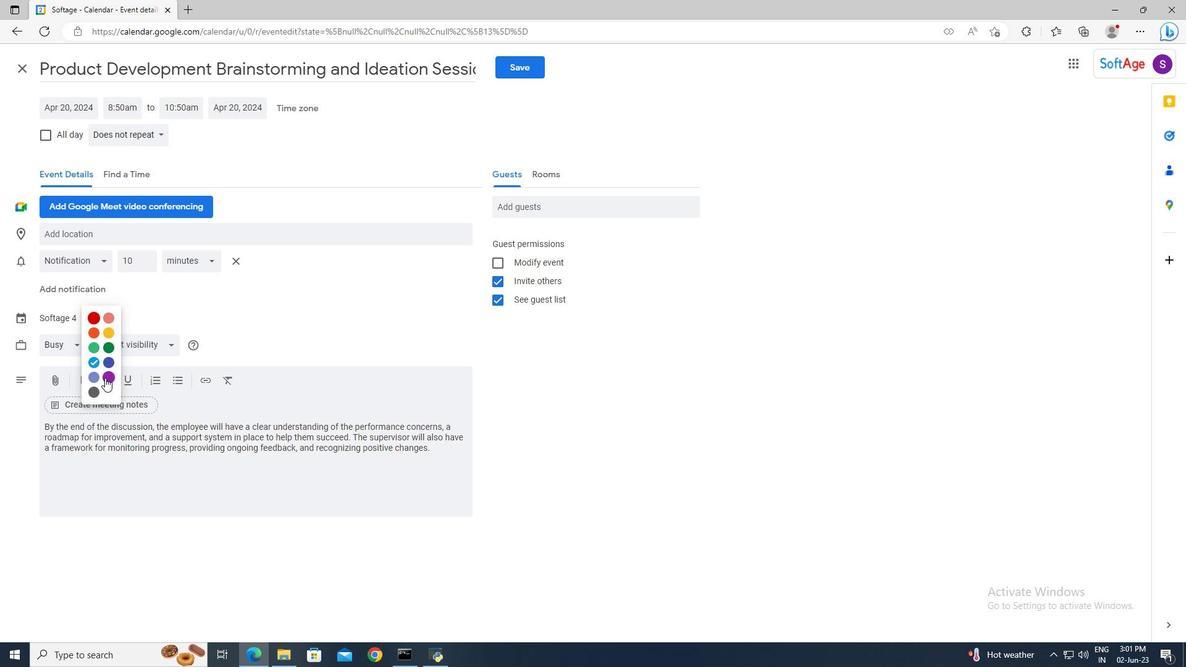 
Action: Mouse pressed left at (106, 377)
Screenshot: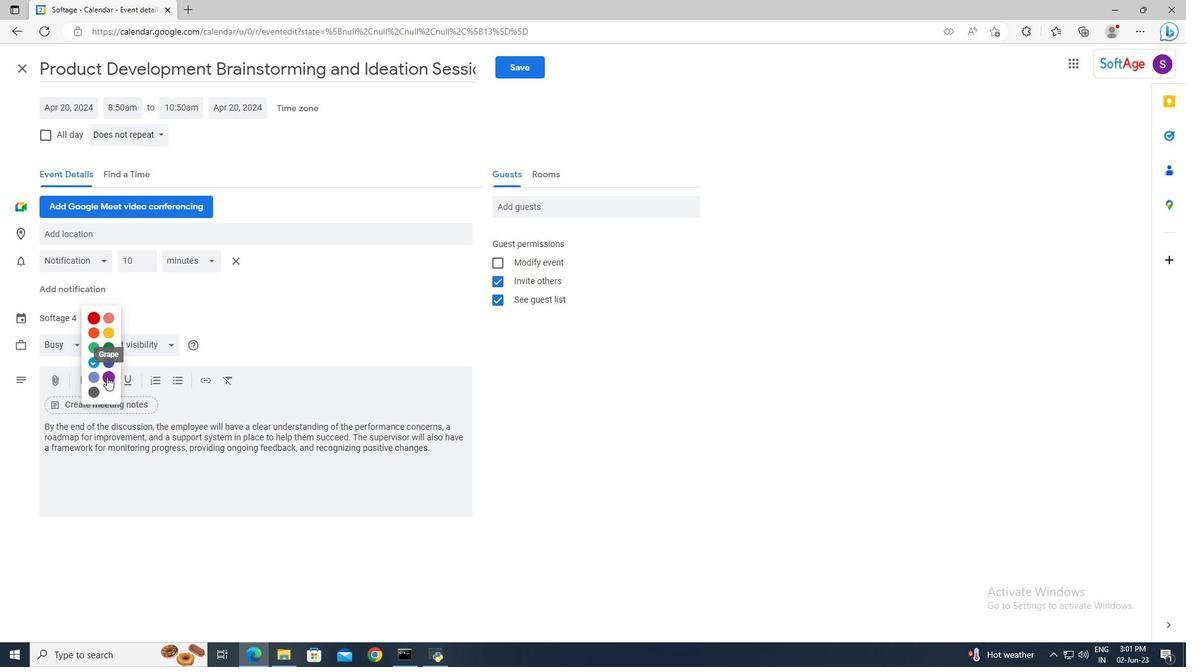 
Action: Mouse moved to (202, 239)
Screenshot: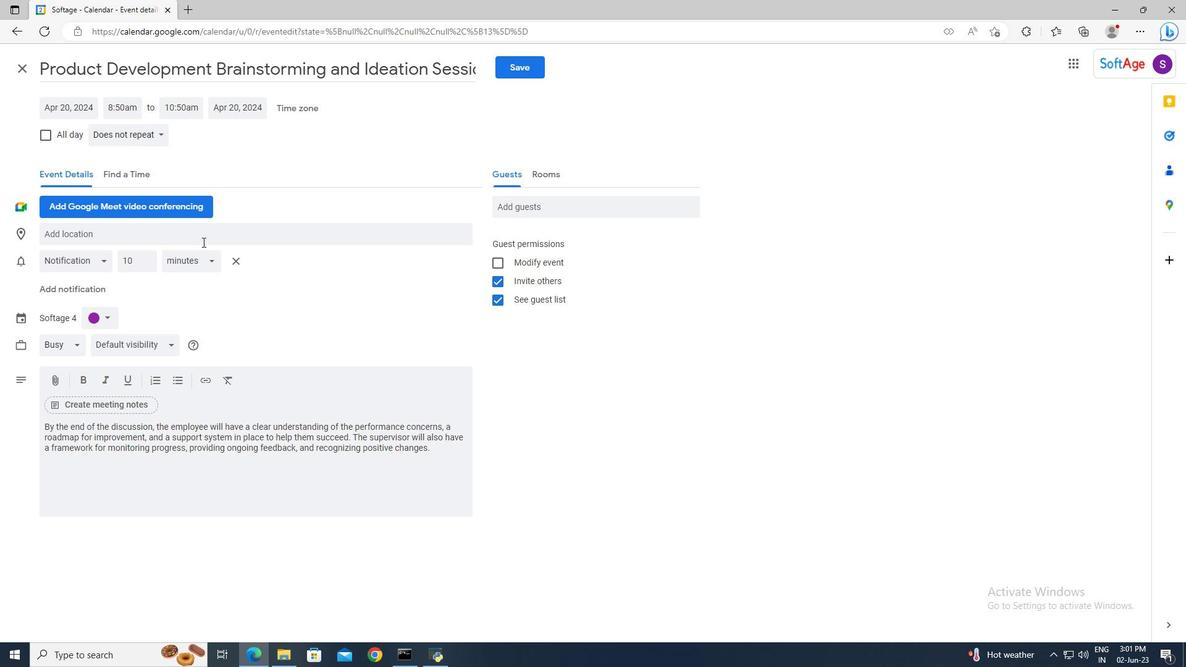 
Action: Mouse pressed left at (202, 239)
Screenshot: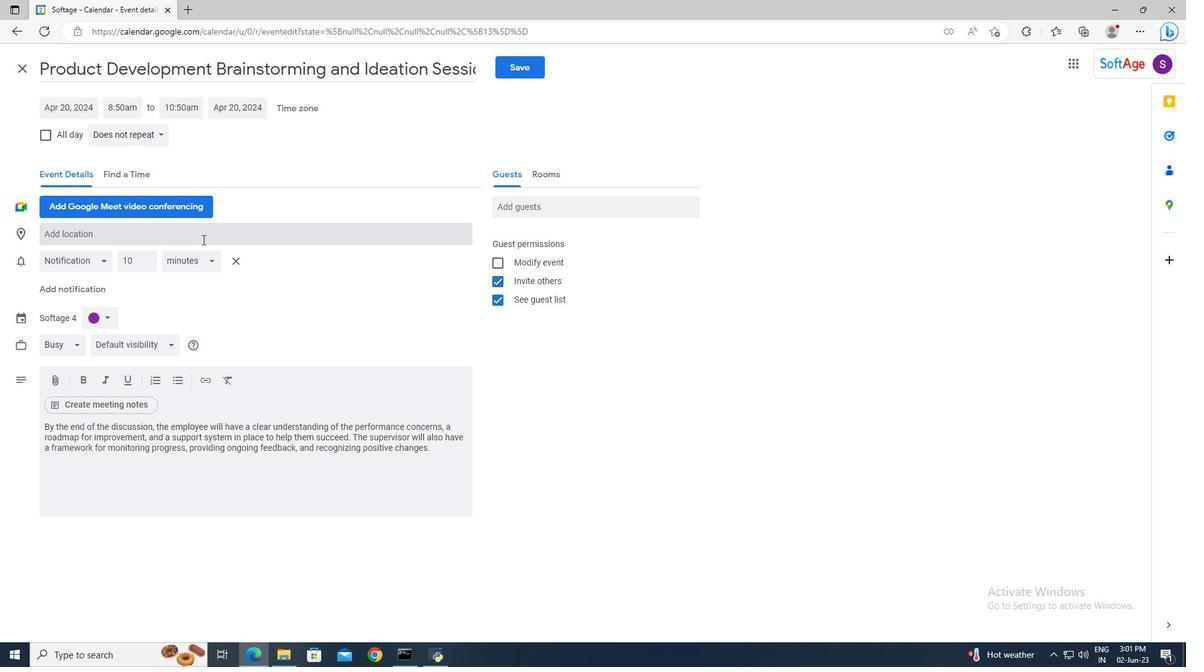 
Action: Key pressed <Key.shift>Sofia,<Key.space><Key.shift>Bulgaria
Screenshot: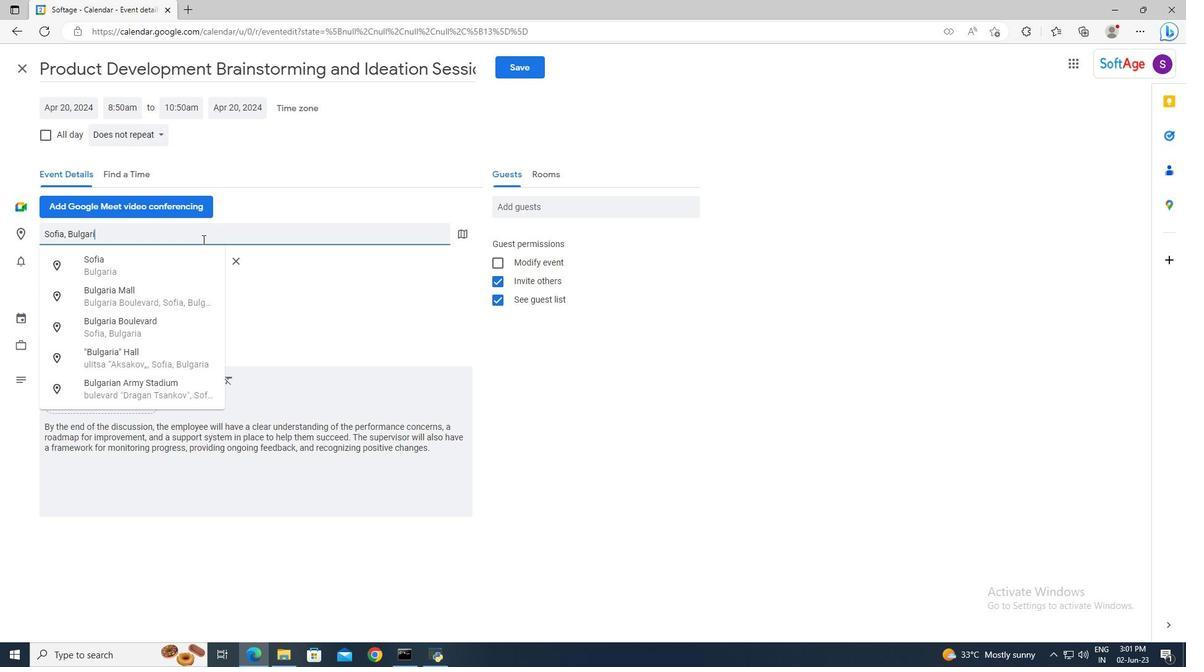 
Action: Mouse moved to (197, 258)
Screenshot: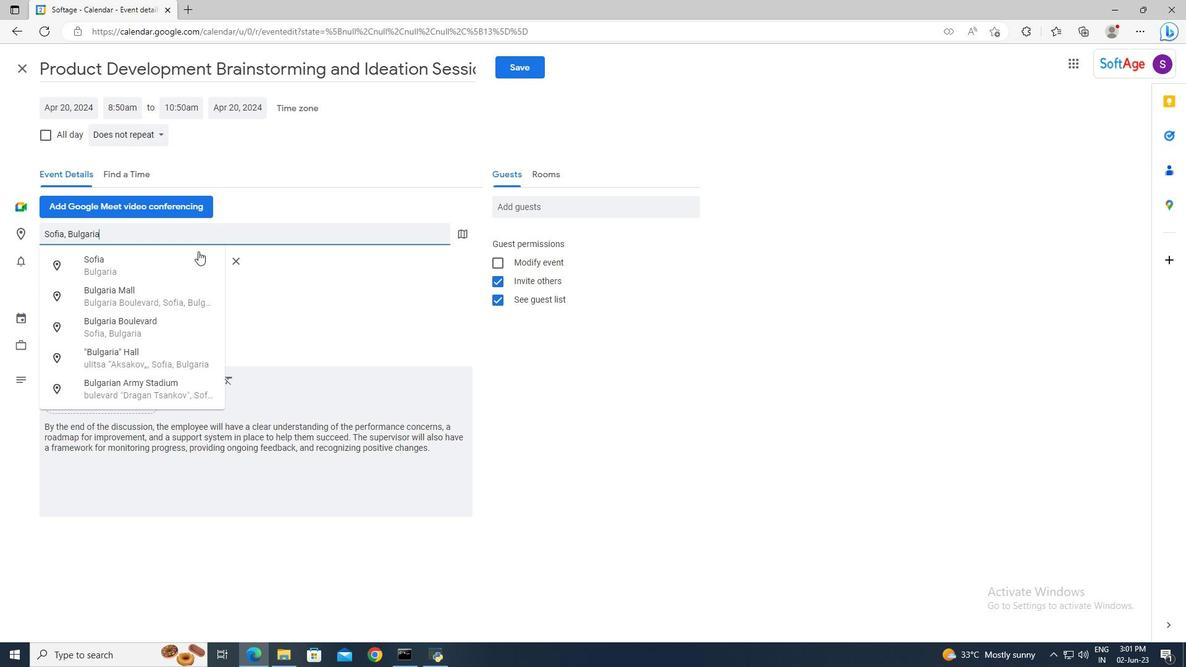 
Action: Mouse pressed left at (197, 258)
Screenshot: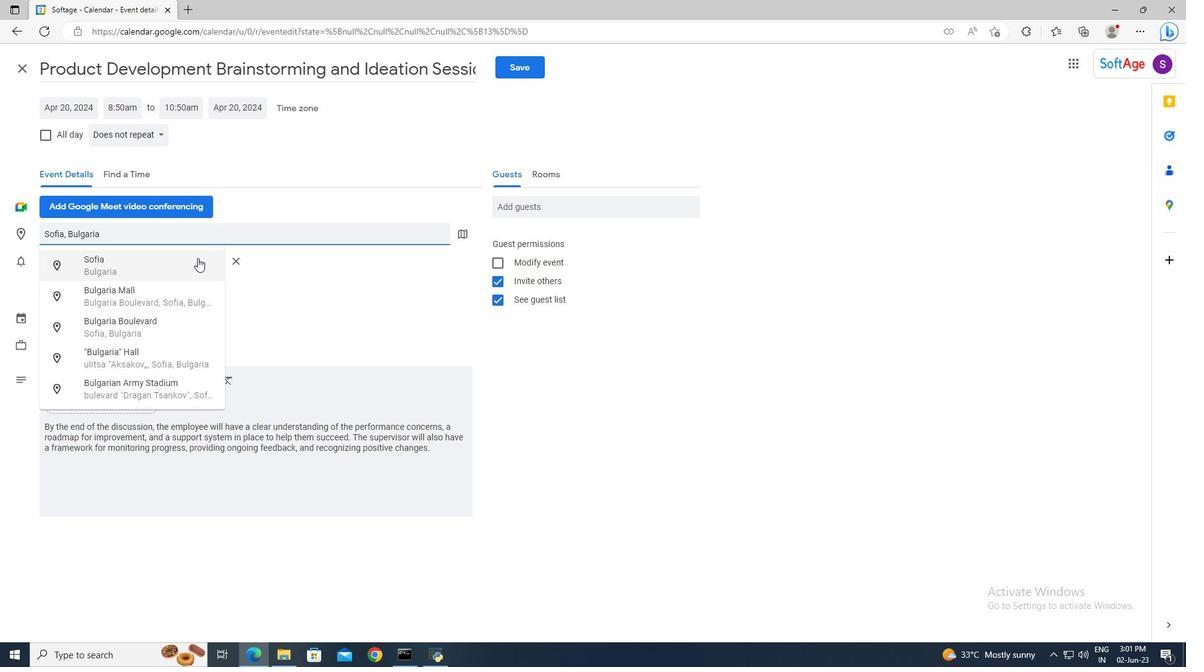 
Action: Mouse moved to (505, 211)
Screenshot: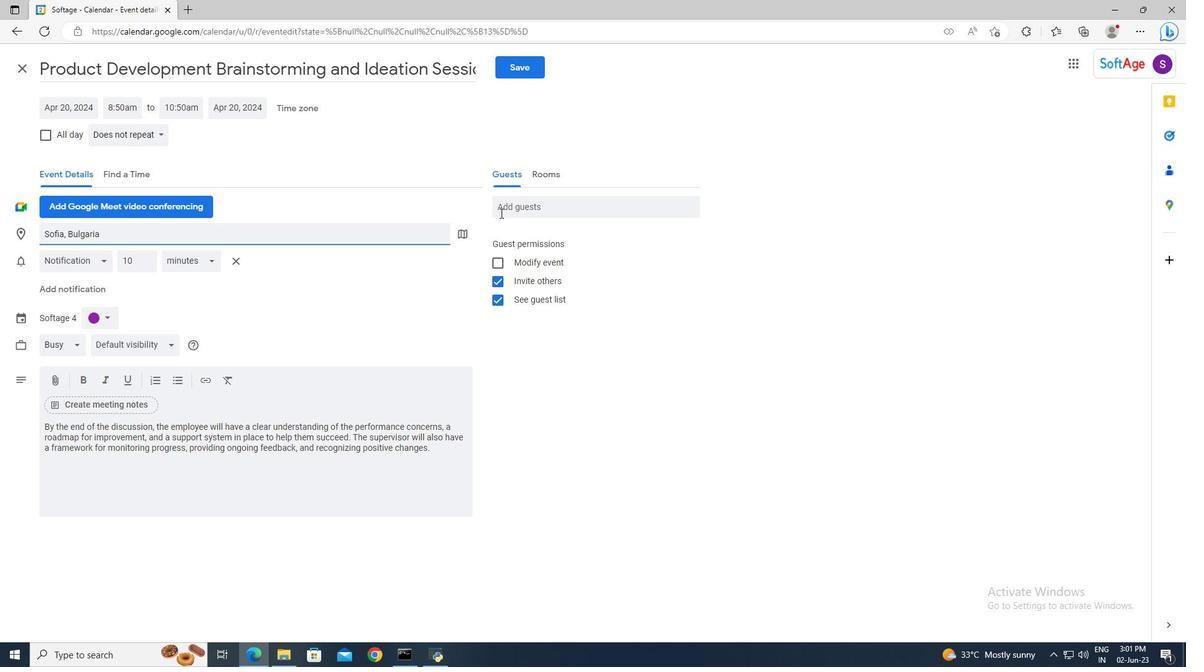
Action: Mouse pressed left at (505, 211)
Screenshot: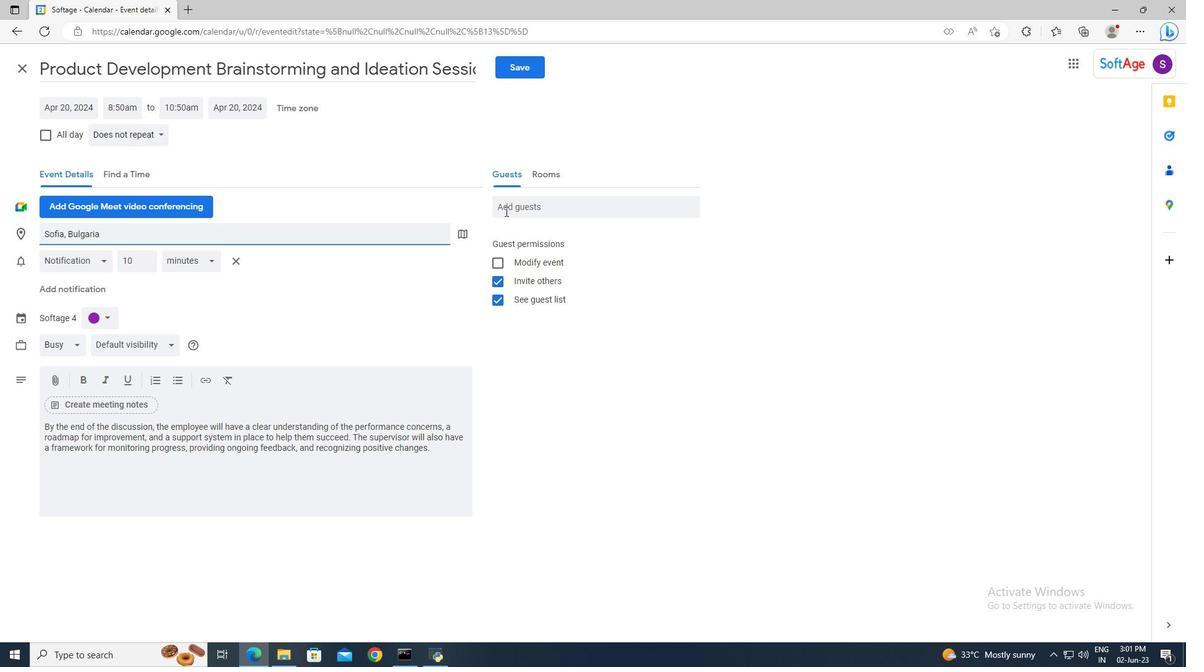
Action: Mouse moved to (505, 211)
Screenshot: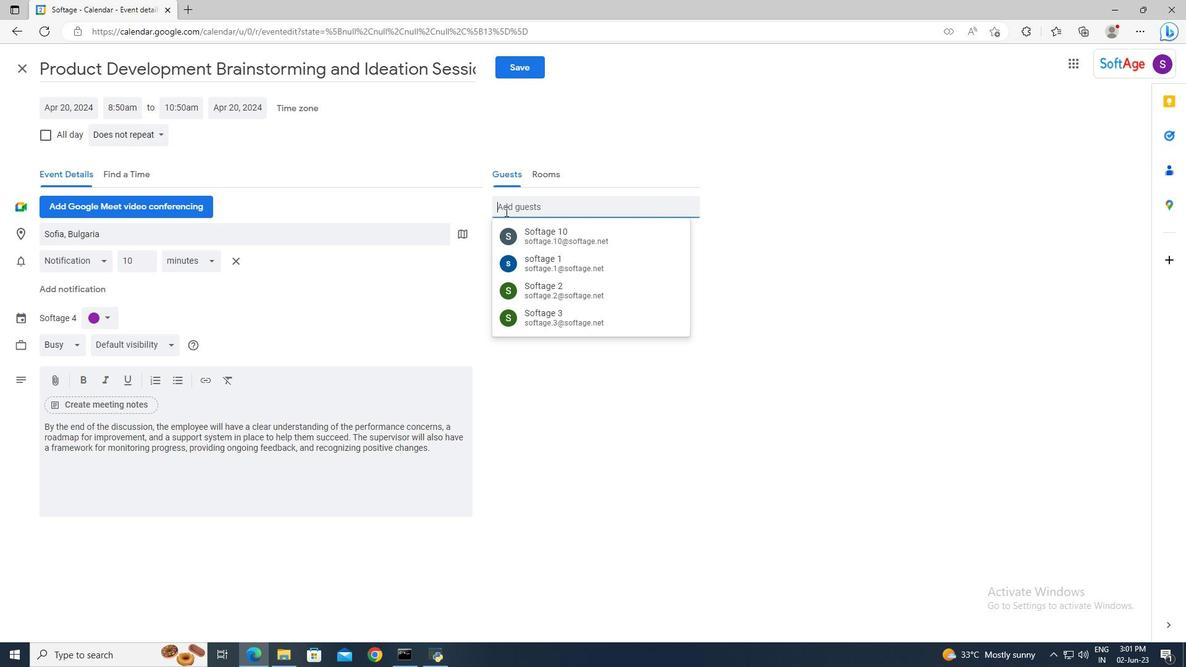 
Action: Key pressed softage.9<Key.shift>@softage.net<Key.enter>
Screenshot: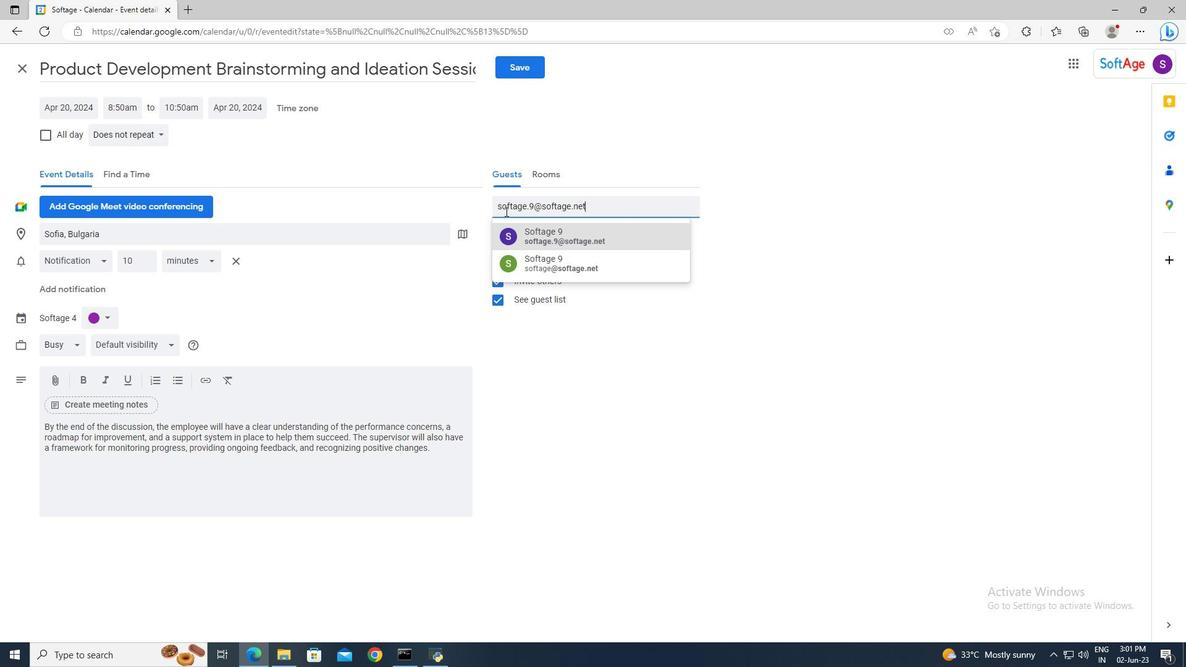 
Action: Mouse pressed left at (505, 211)
Screenshot: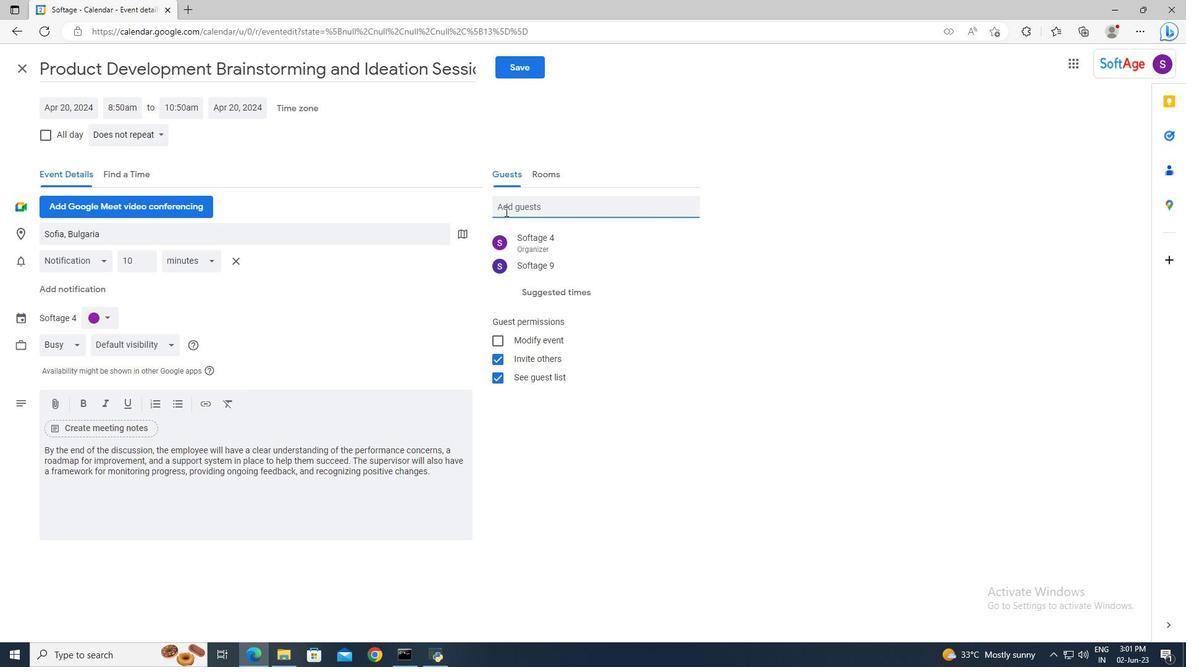 
Action: Key pressed softage.10<Key.shift>@softage.net<Key.enter>
Screenshot: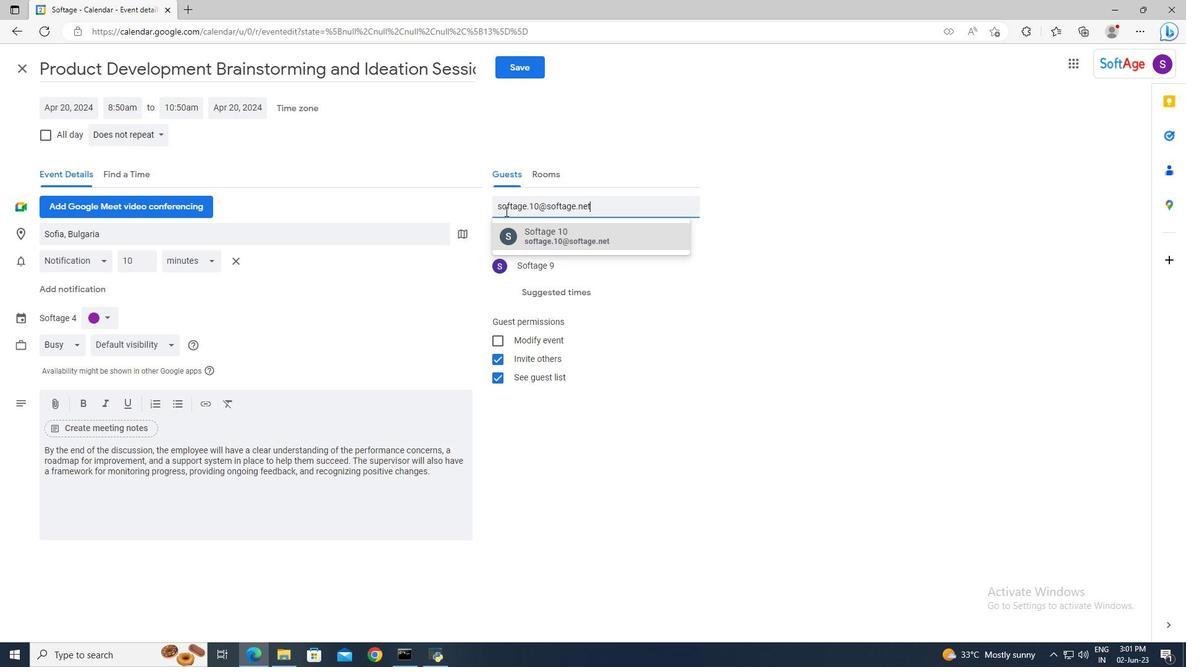 
Action: Mouse moved to (166, 132)
Screenshot: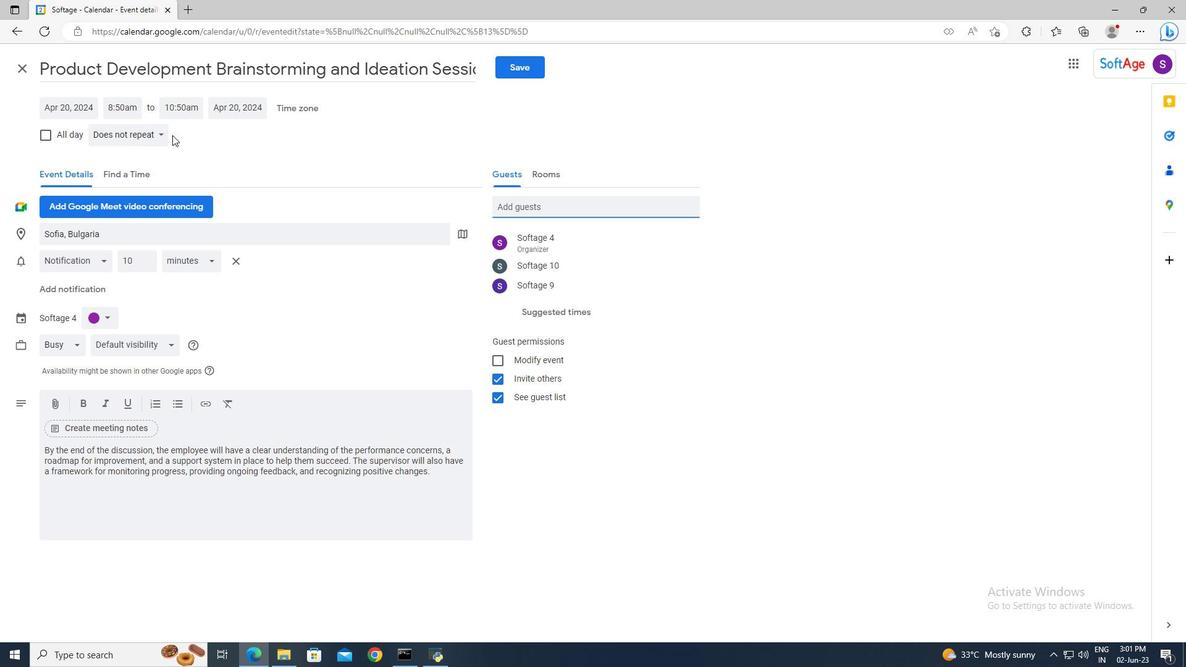 
Action: Mouse pressed left at (166, 132)
Screenshot: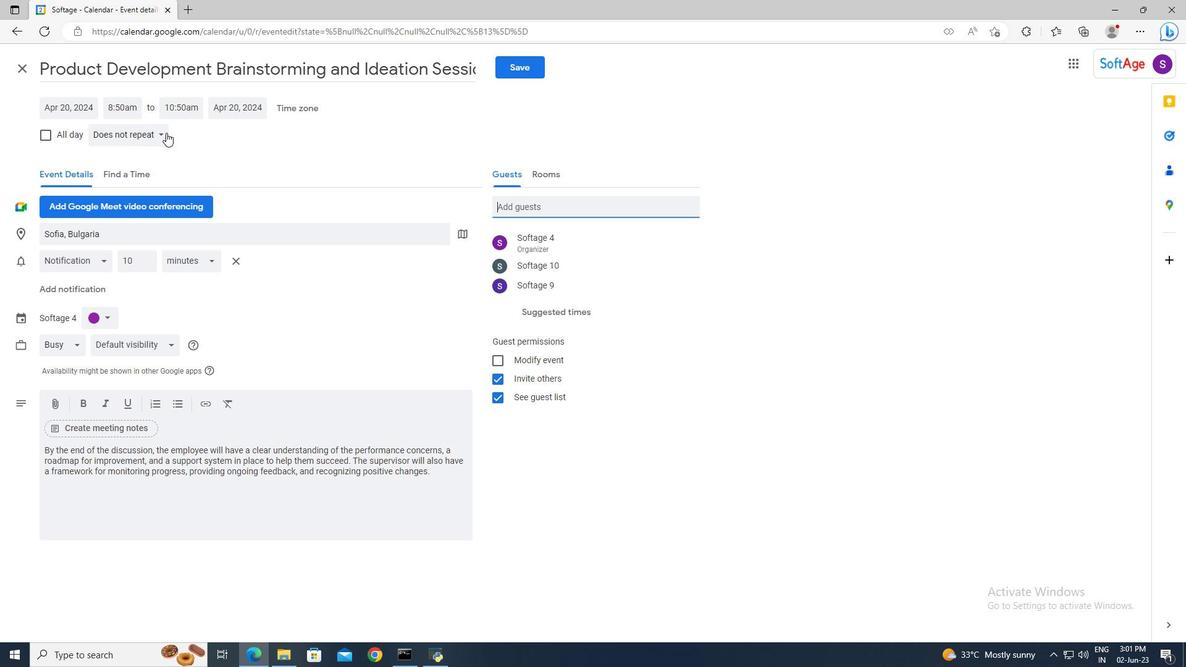 
Action: Mouse moved to (161, 244)
Screenshot: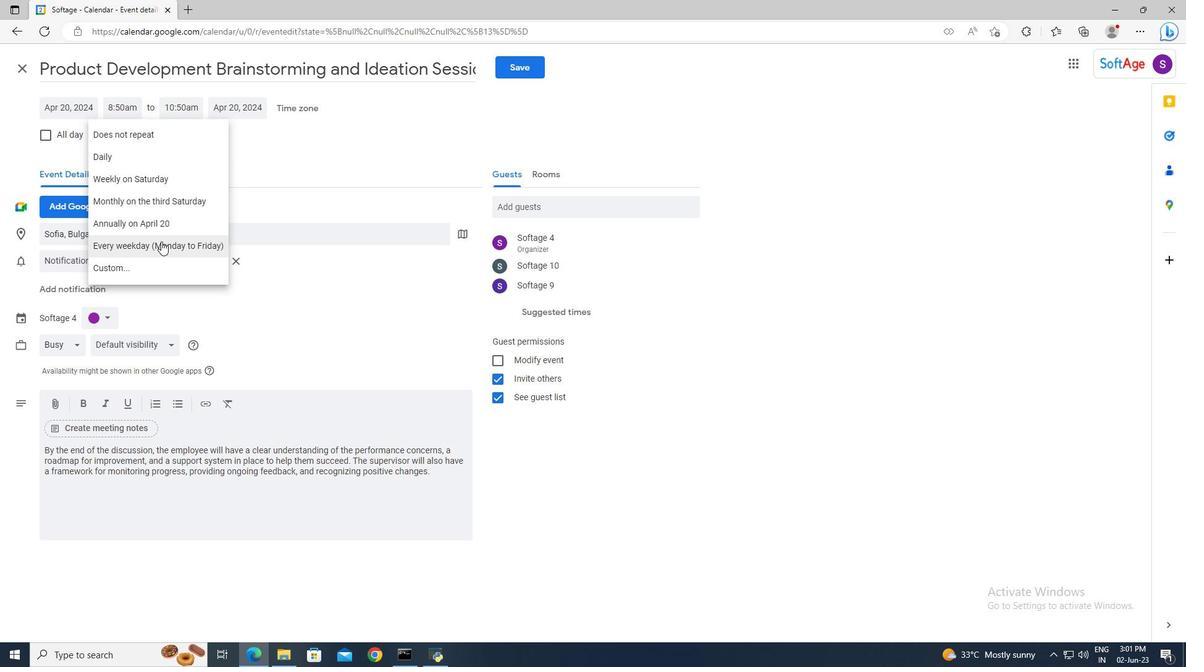
Action: Mouse pressed left at (161, 244)
Screenshot: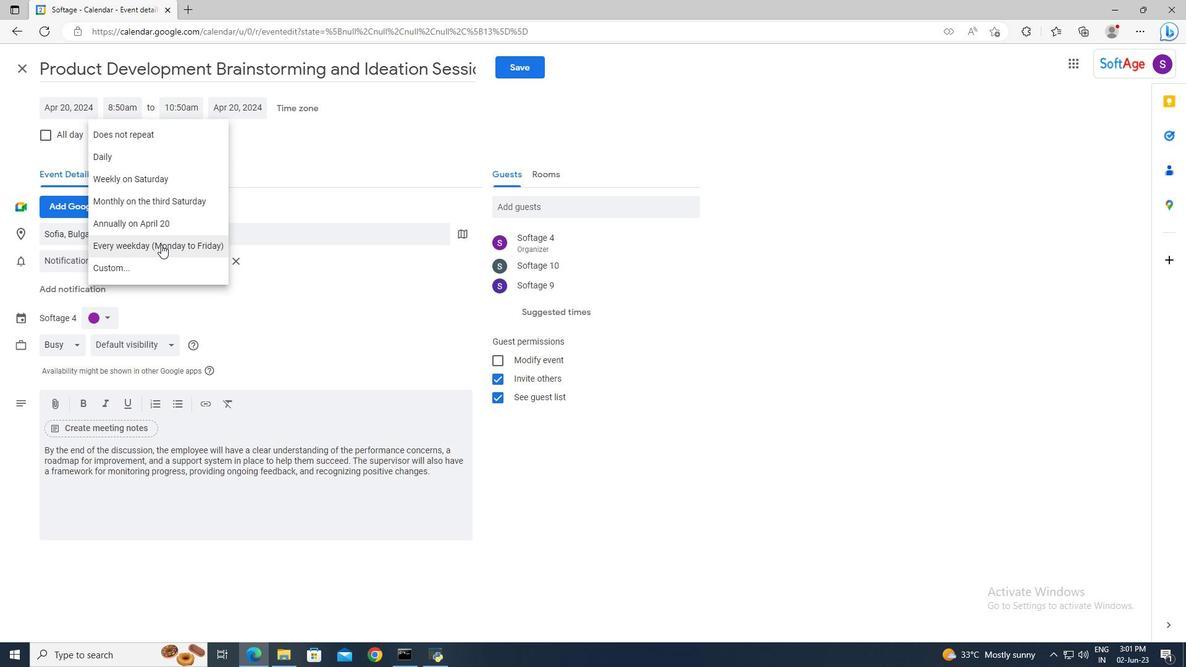 
Action: Mouse moved to (505, 71)
Screenshot: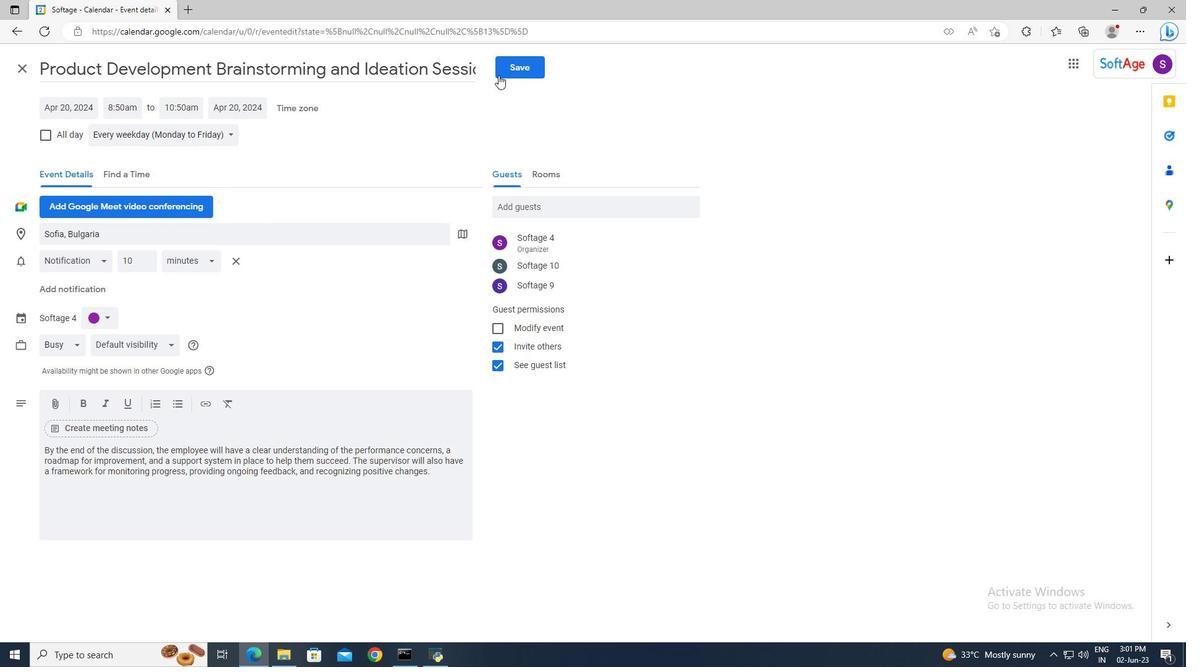 
Action: Mouse pressed left at (505, 71)
Screenshot: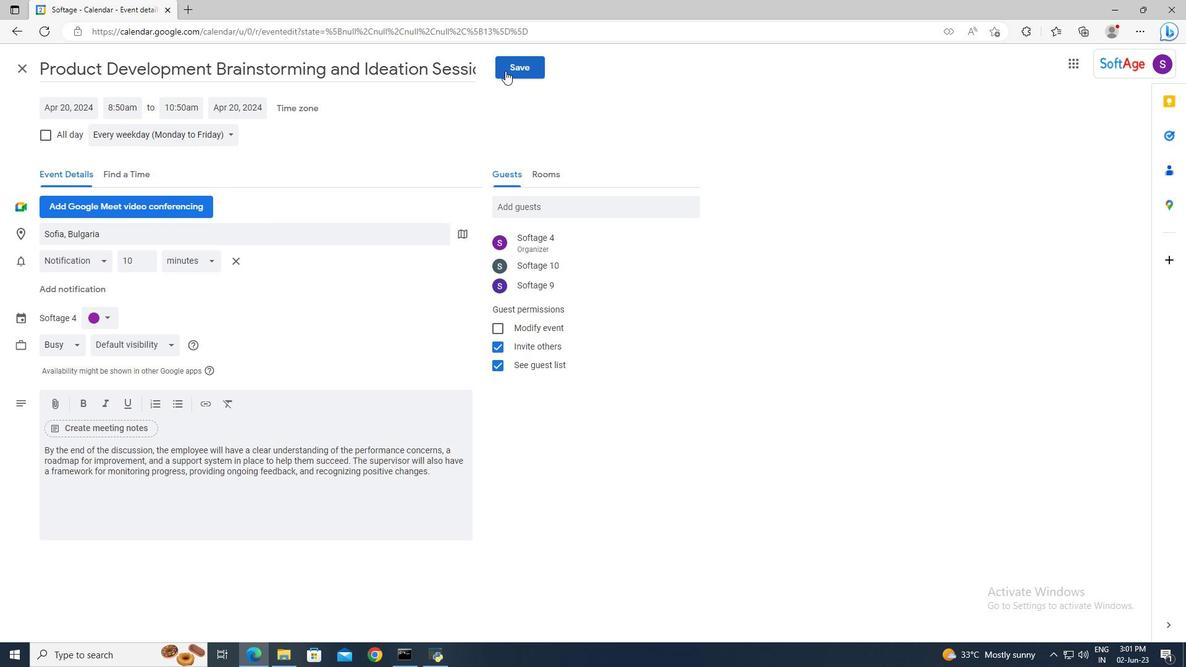 
Action: Mouse moved to (705, 372)
Screenshot: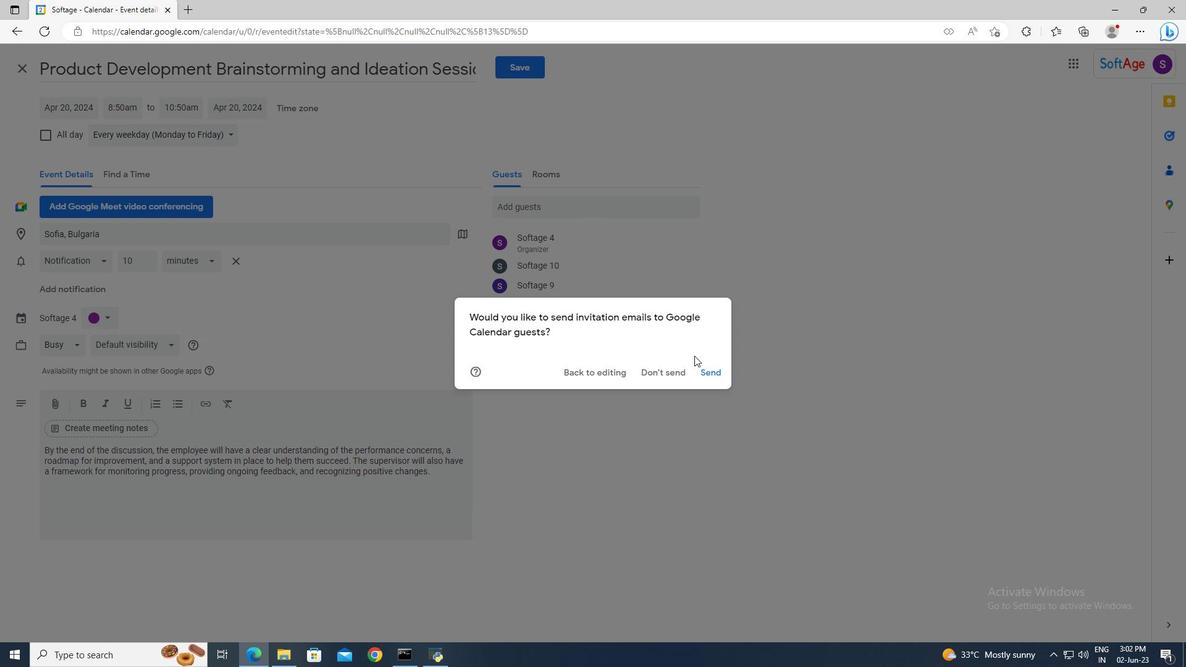 
Action: Mouse pressed left at (705, 372)
Screenshot: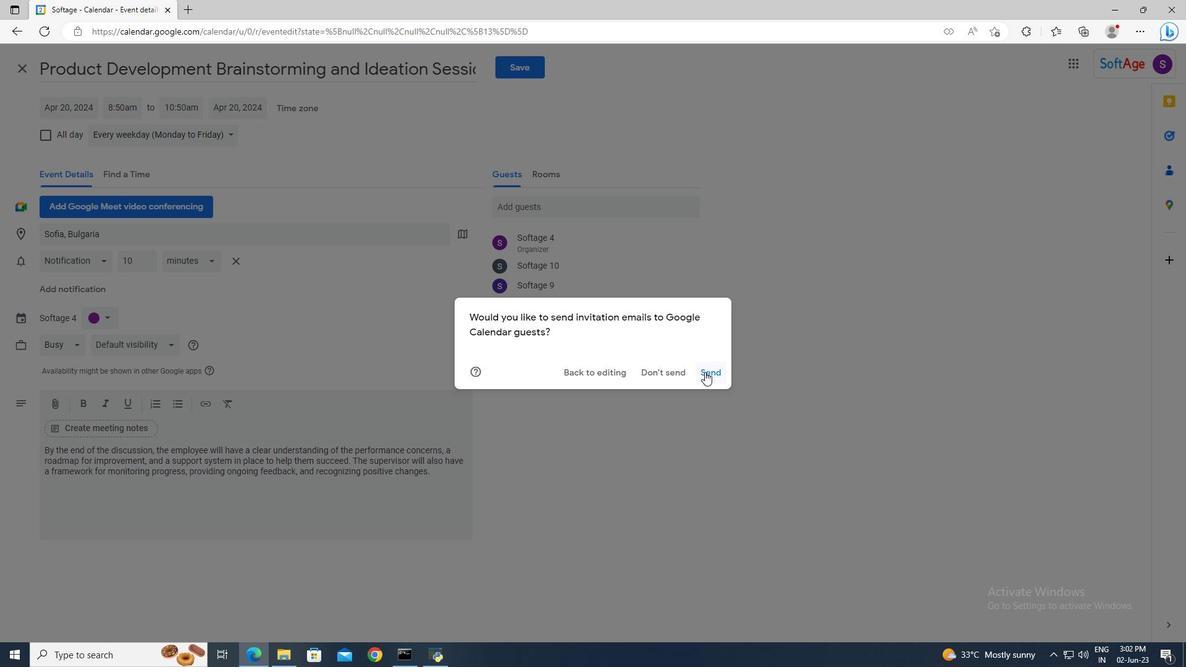 
